 Task: Find accommodations in Kaka, Turkmenistan for 10 guests from 24 Aug to 10 Sep with a flexible budget.
Action: Mouse moved to (528, 117)
Screenshot: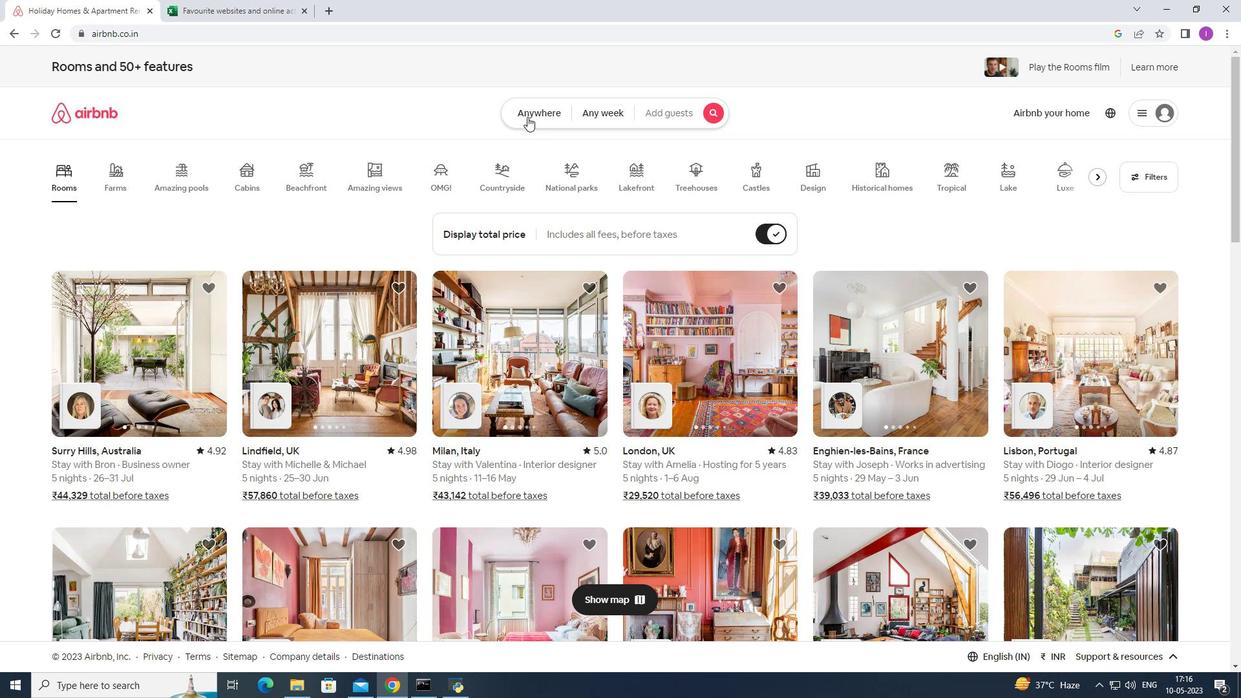 
Action: Mouse pressed left at (528, 117)
Screenshot: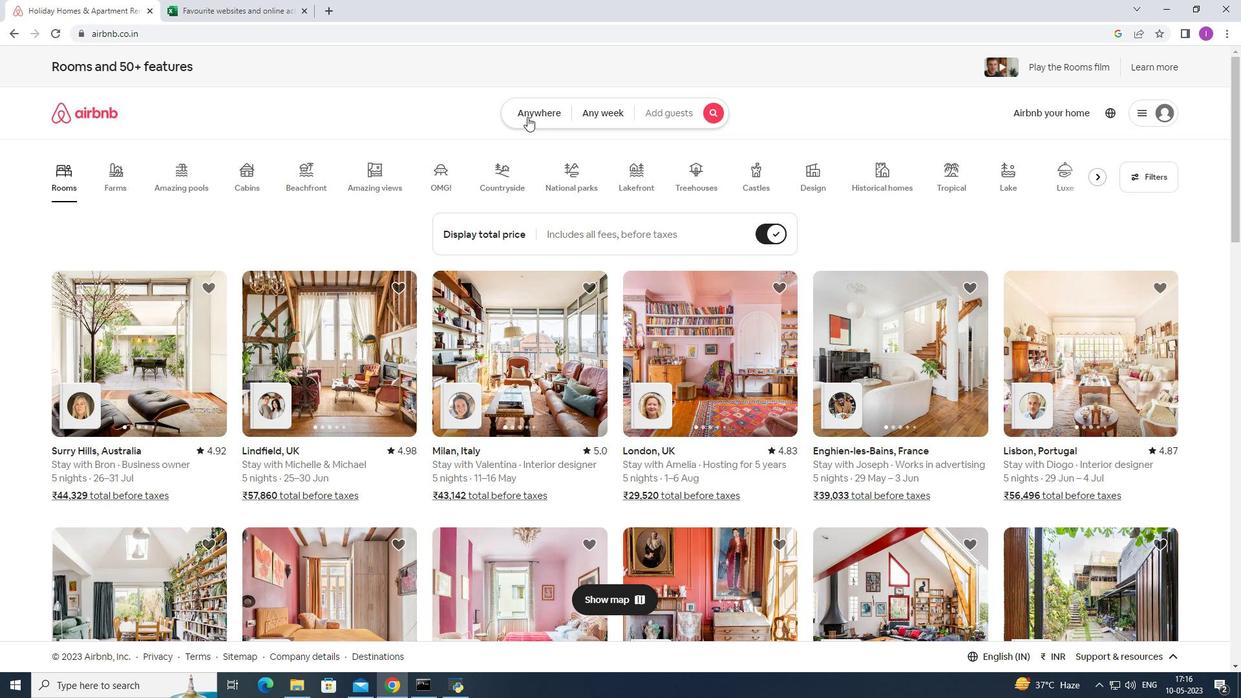 
Action: Mouse moved to (408, 171)
Screenshot: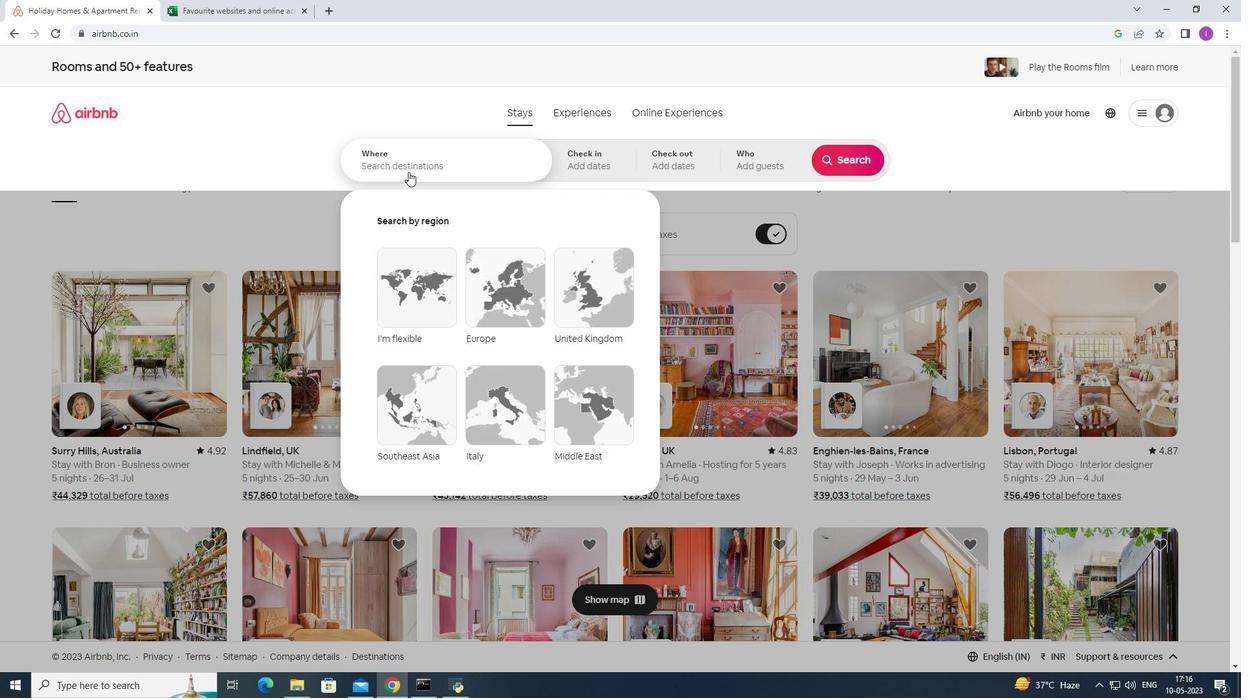 
Action: Mouse pressed left at (408, 171)
Screenshot: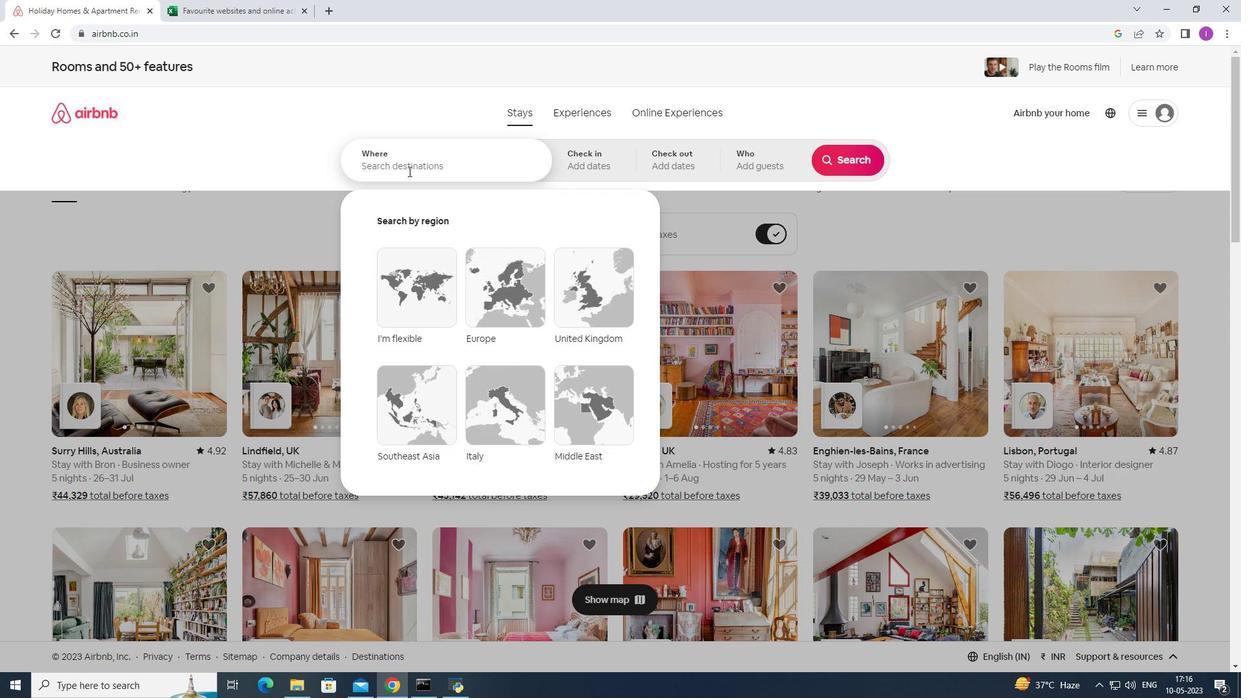 
Action: Mouse moved to (437, 170)
Screenshot: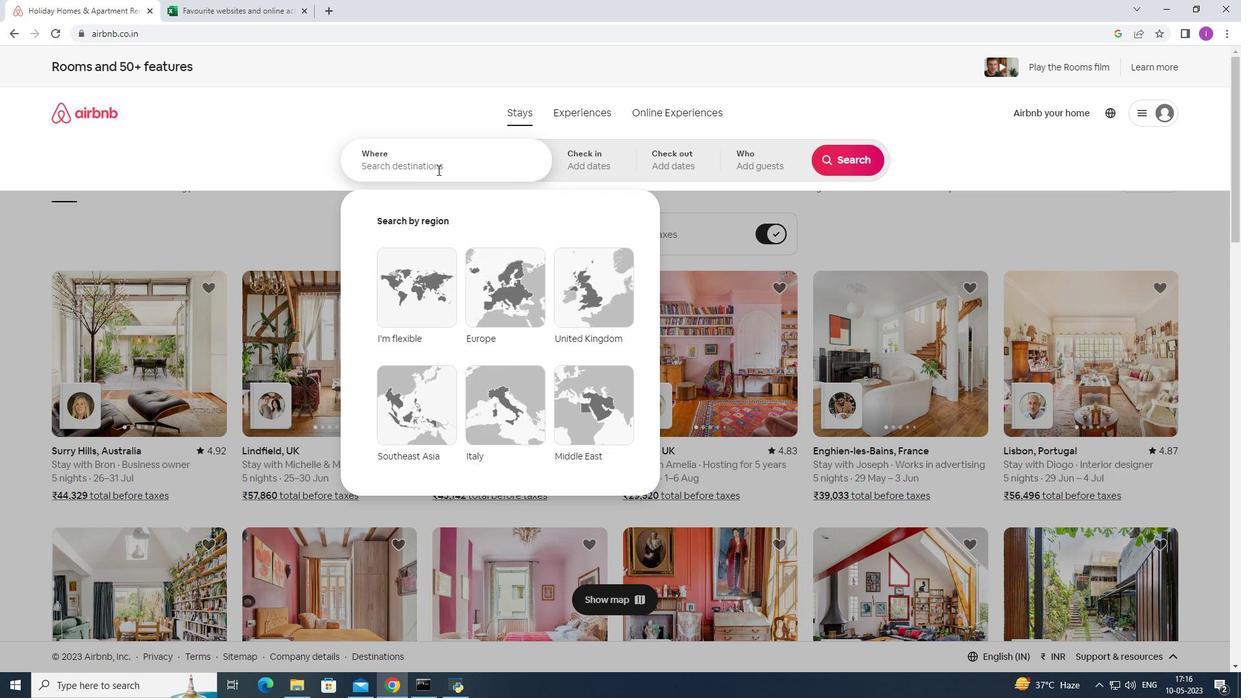 
Action: Key pressed <Key.shift><Key.shift><Key.shift><Key.shift><Key.shift><Key.shift><Key.shift>Kaka,<Key.shift>Turkmenistan
Screenshot: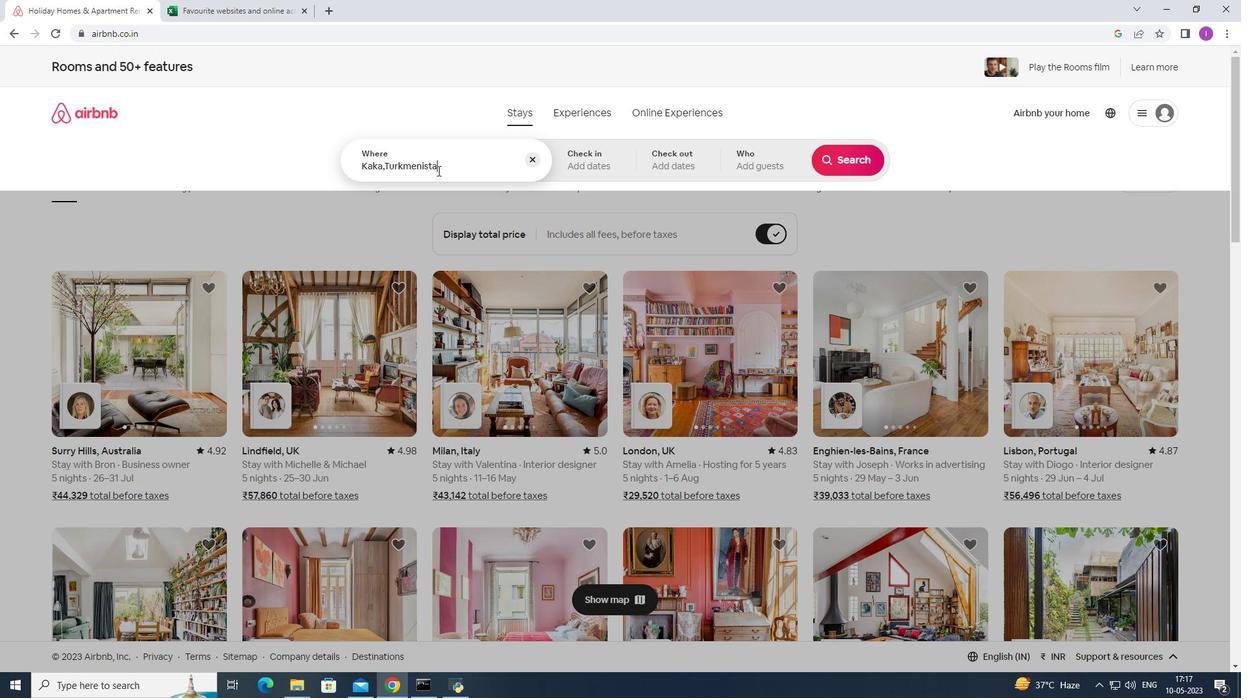 
Action: Mouse moved to (588, 171)
Screenshot: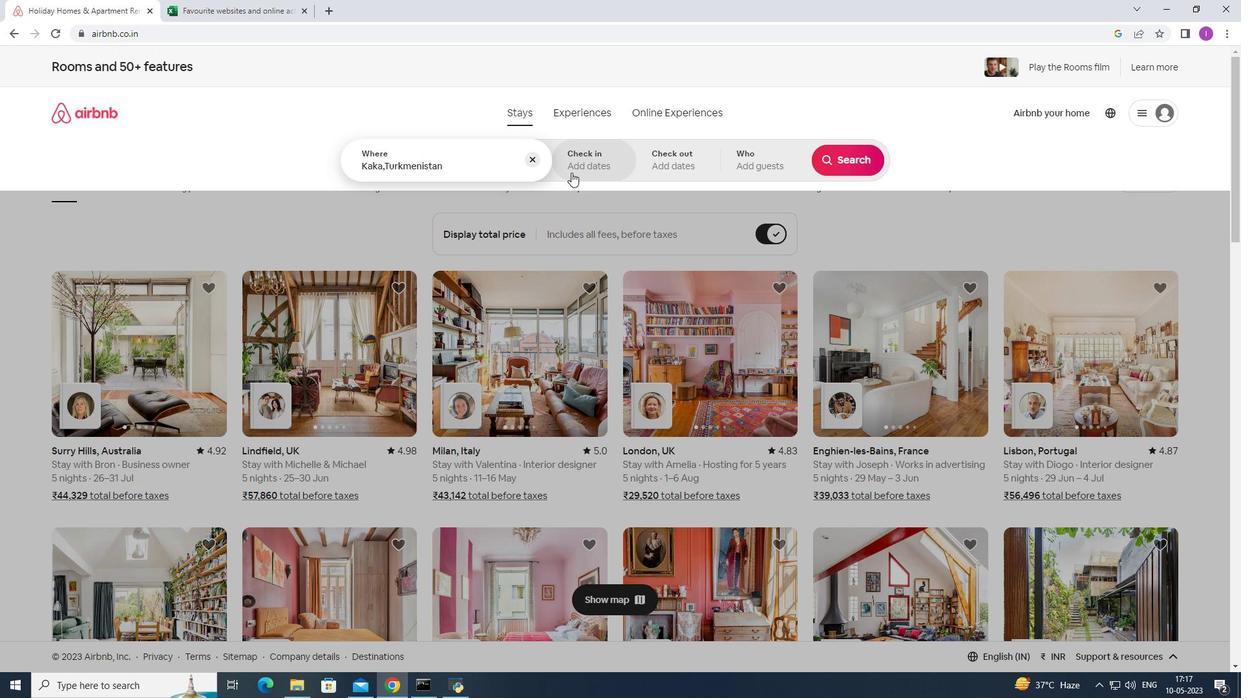 
Action: Mouse pressed left at (588, 171)
Screenshot: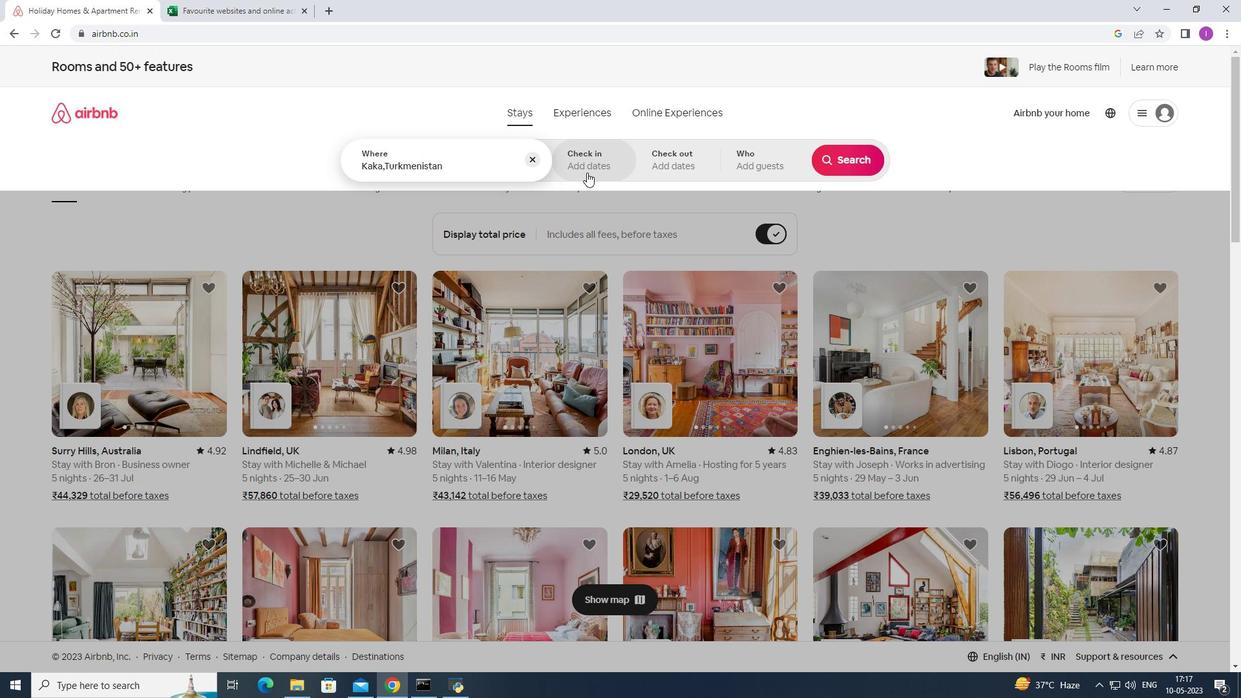 
Action: Mouse moved to (848, 263)
Screenshot: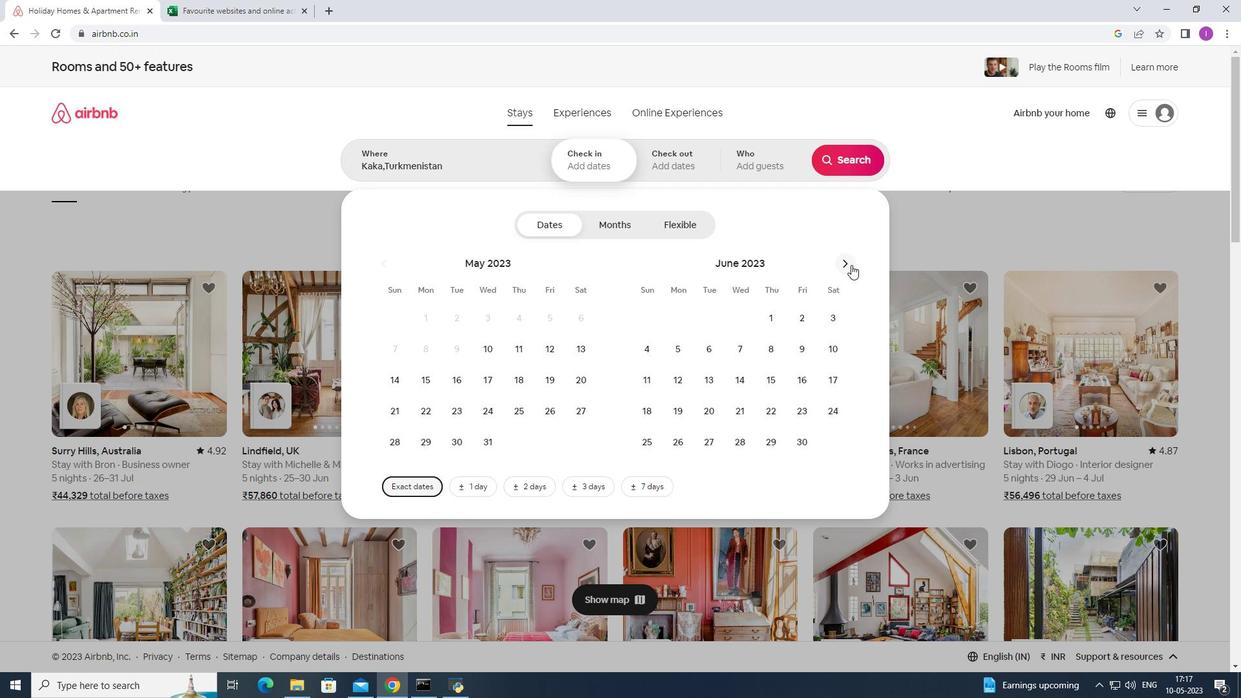 
Action: Mouse pressed left at (848, 263)
Screenshot: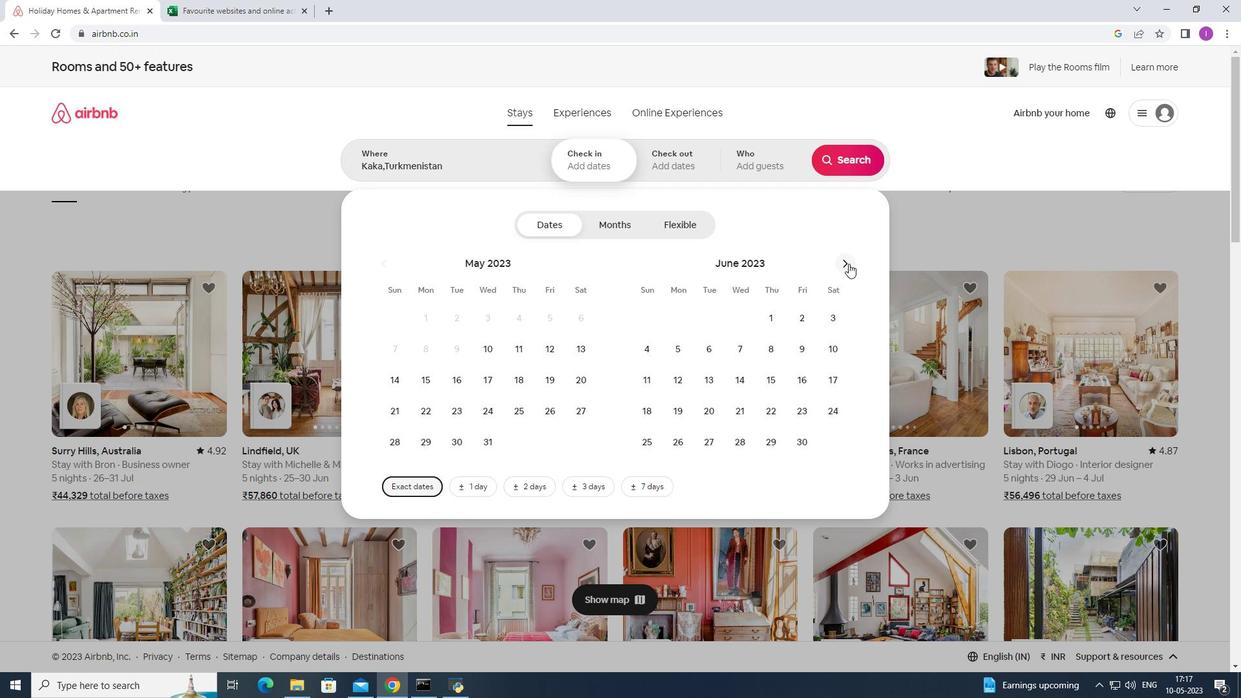 
Action: Mouse pressed left at (848, 263)
Screenshot: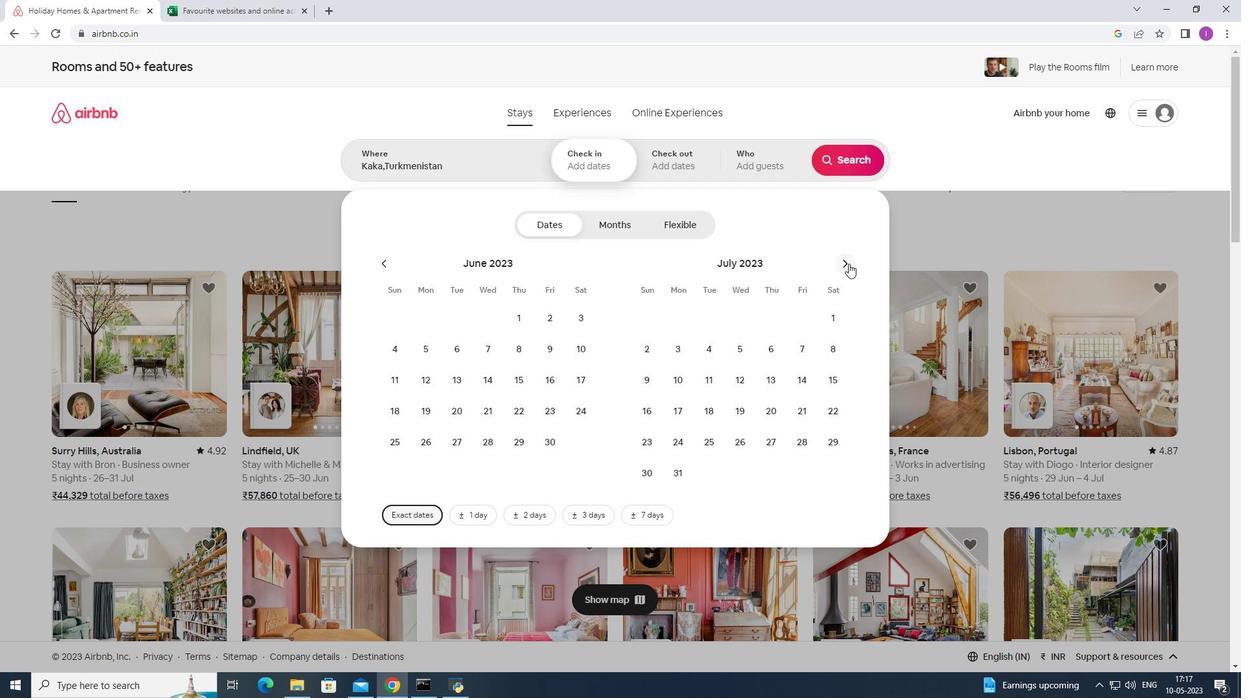 
Action: Mouse pressed left at (848, 263)
Screenshot: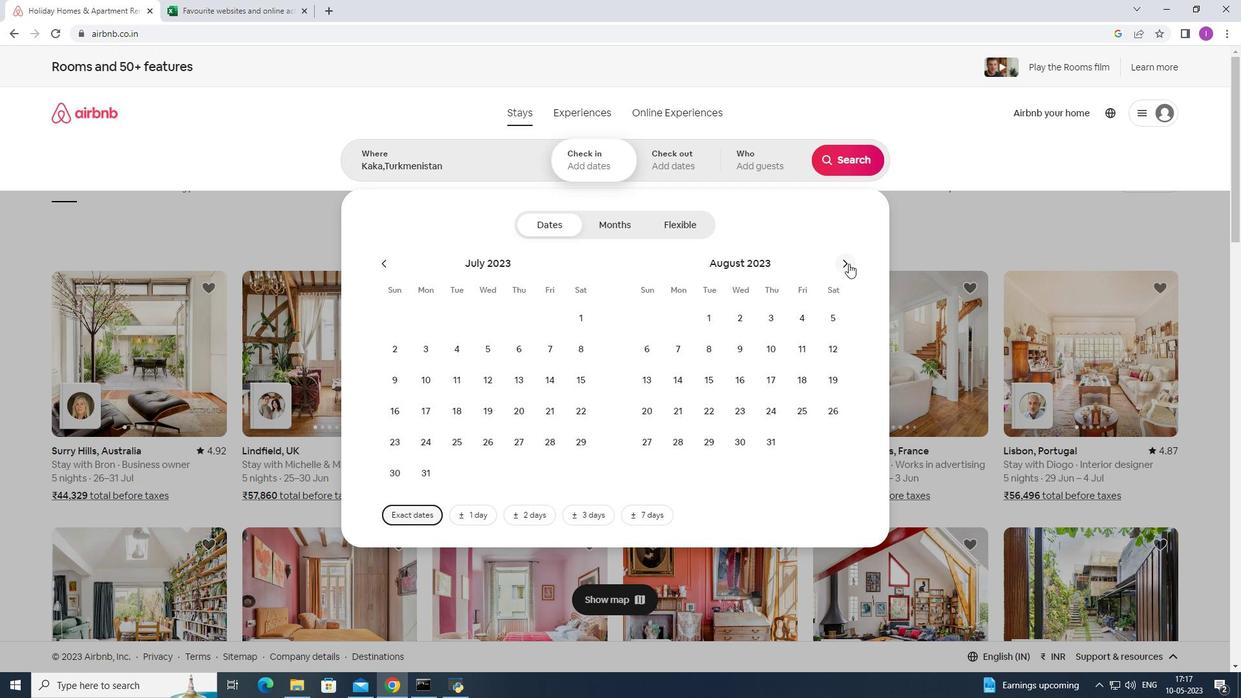 
Action: Mouse moved to (521, 405)
Screenshot: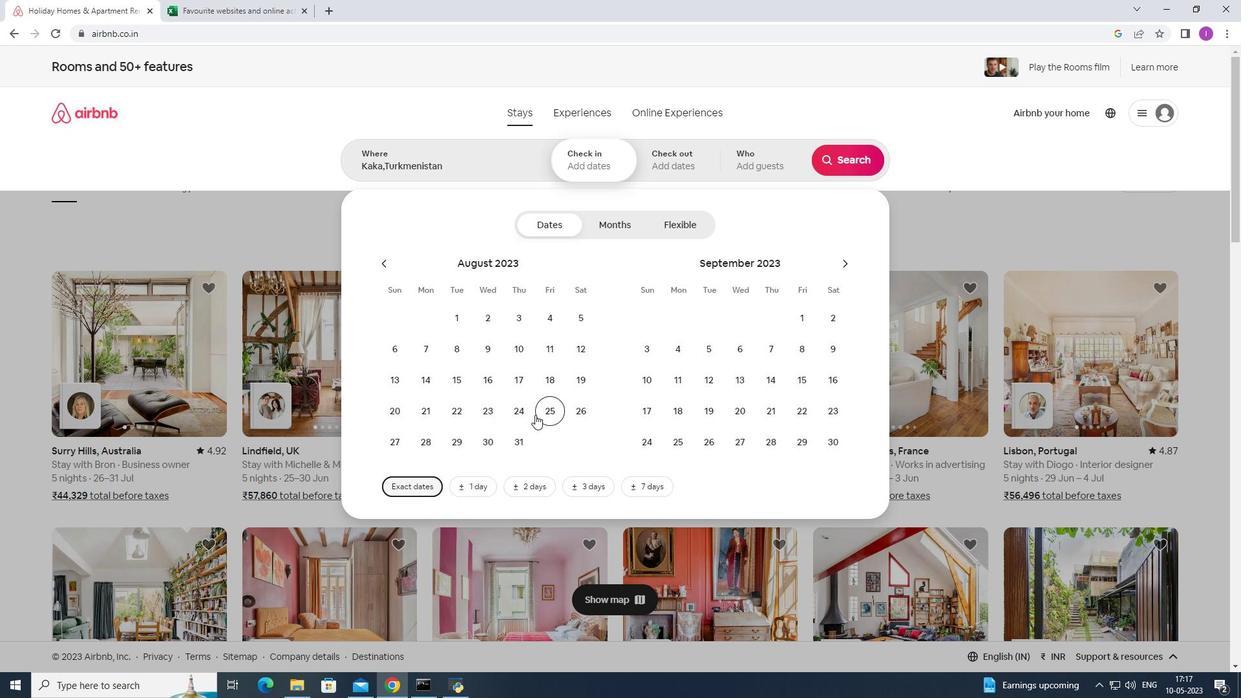 
Action: Mouse pressed left at (521, 405)
Screenshot: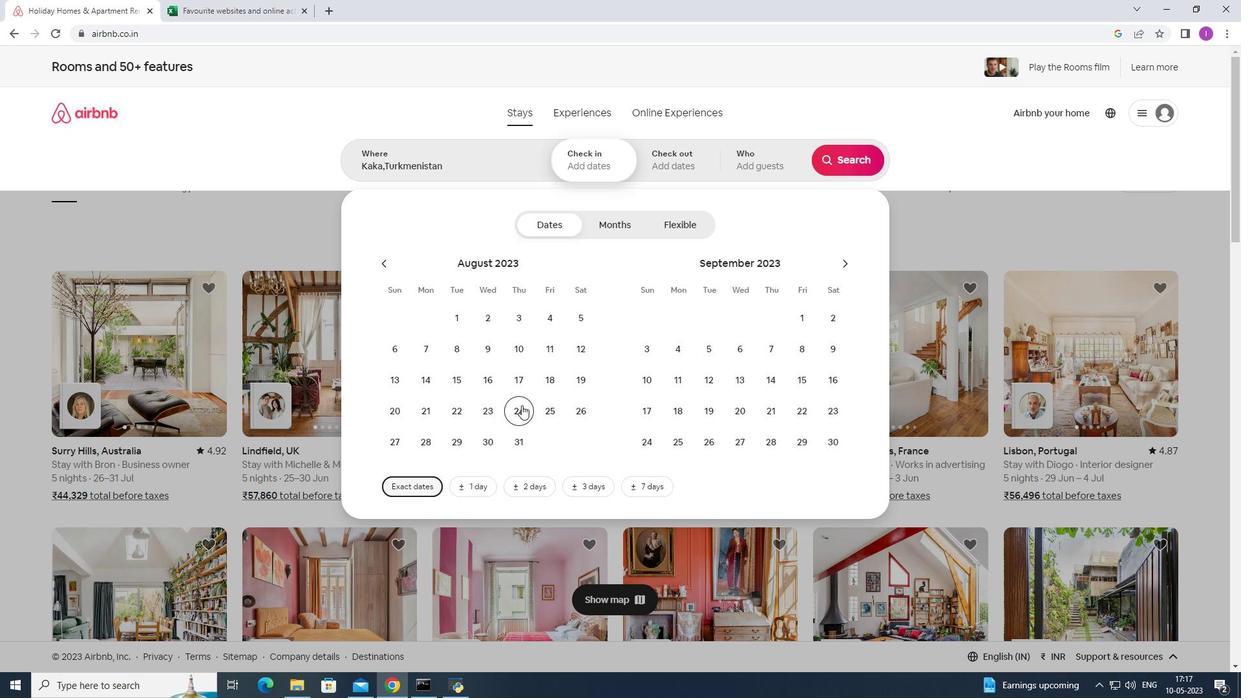 
Action: Mouse moved to (654, 373)
Screenshot: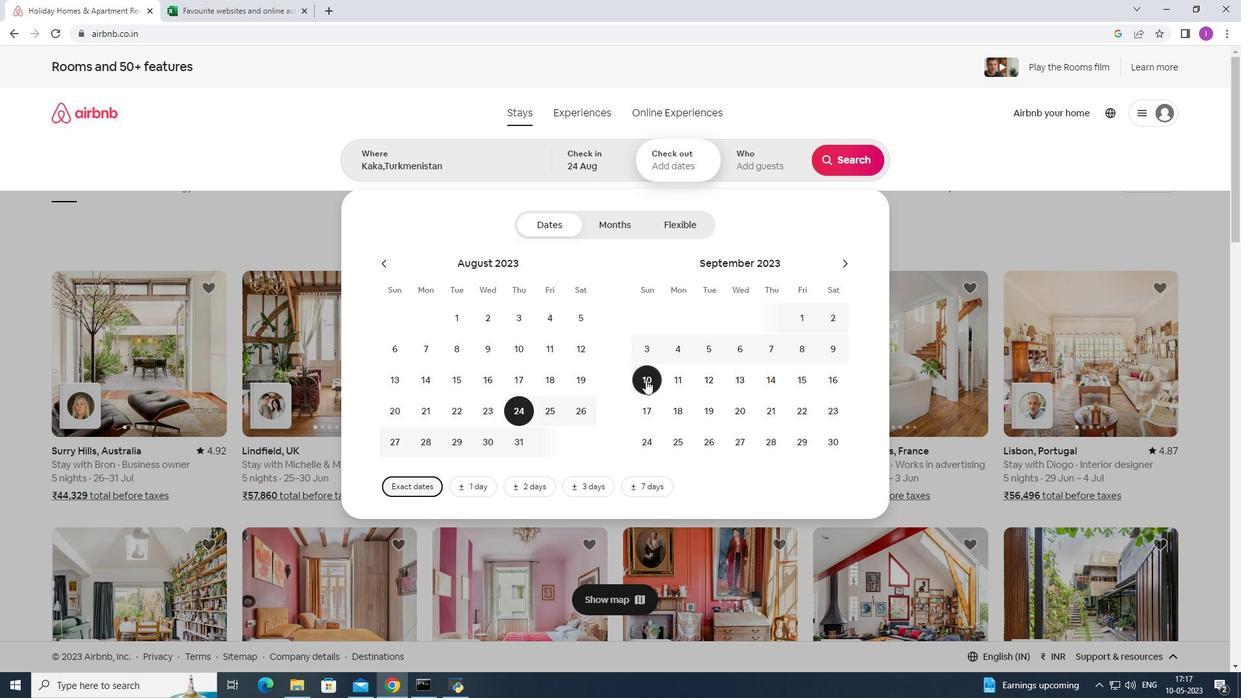
Action: Mouse pressed left at (654, 373)
Screenshot: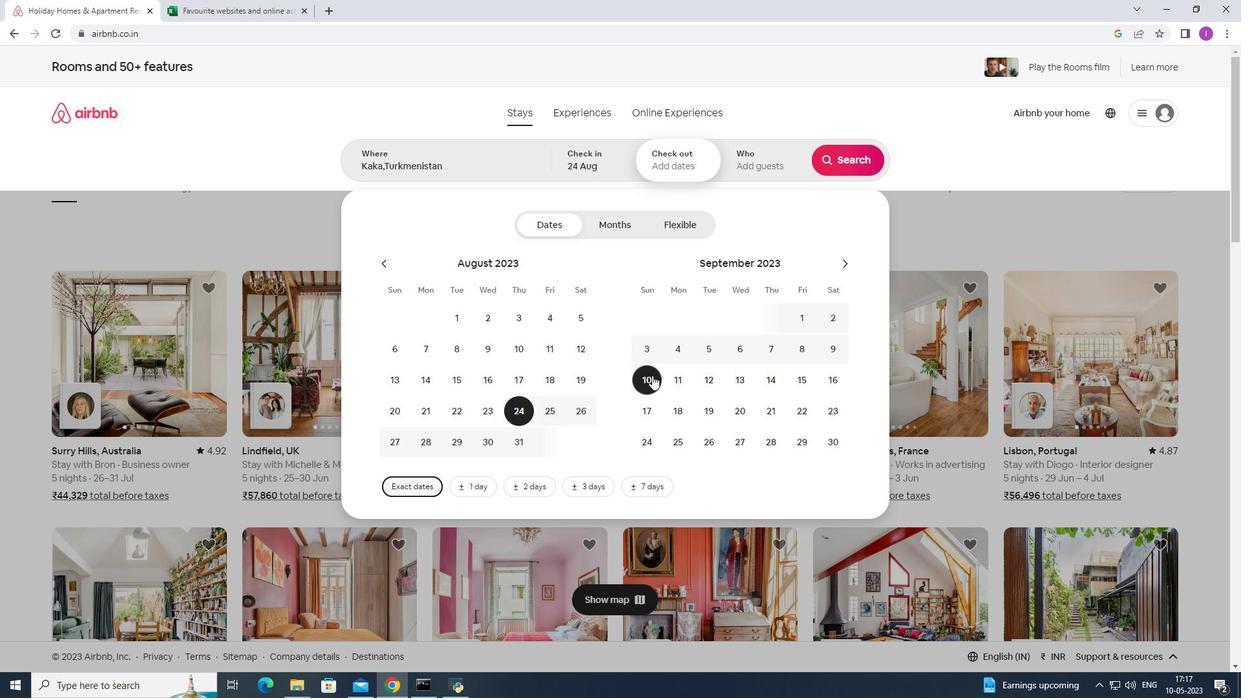 
Action: Mouse moved to (777, 160)
Screenshot: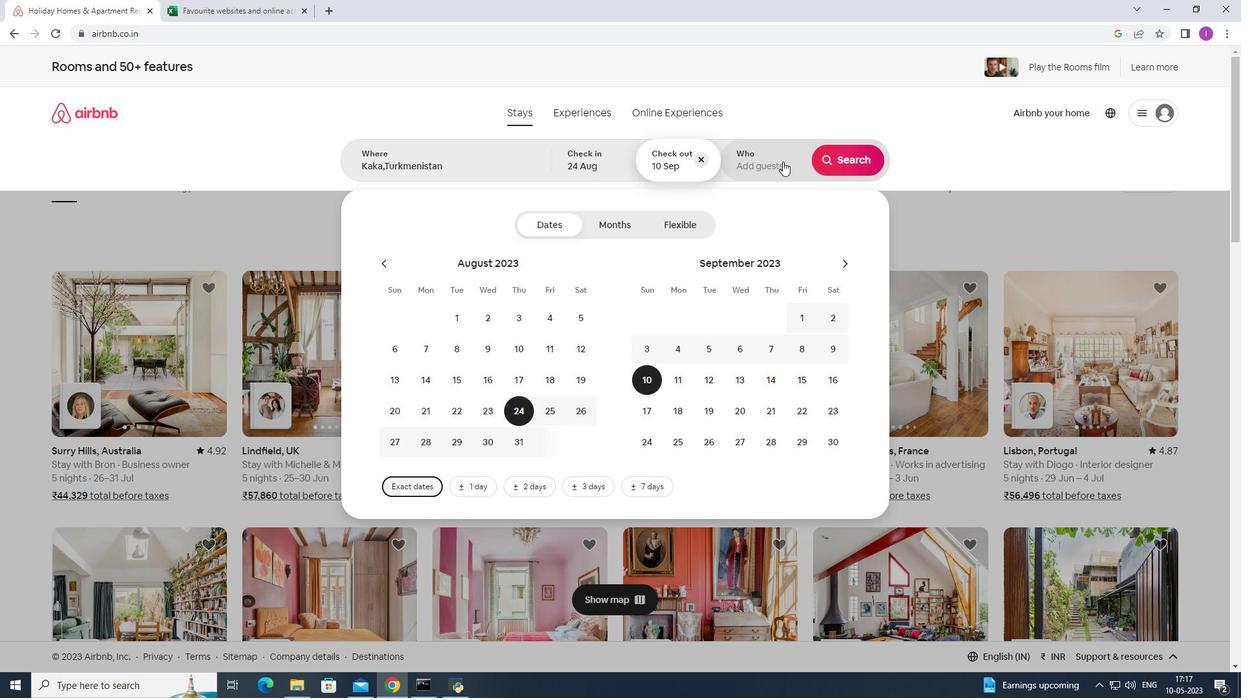 
Action: Mouse pressed left at (777, 160)
Screenshot: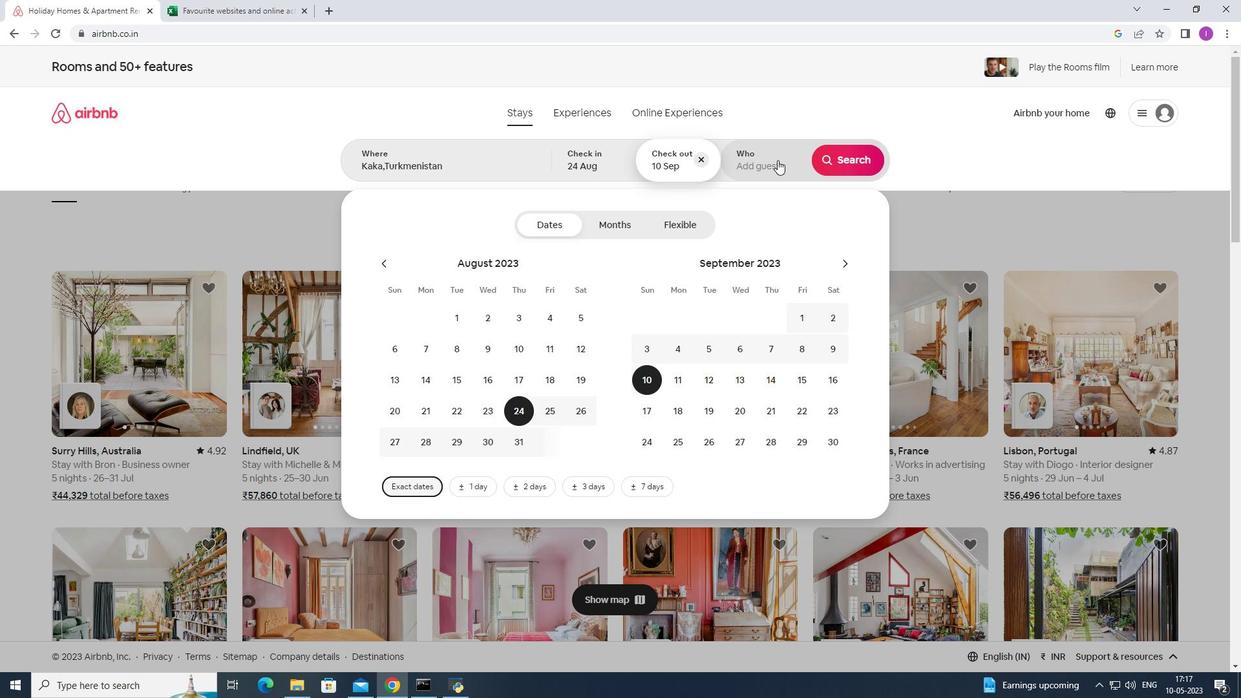 
Action: Mouse moved to (849, 236)
Screenshot: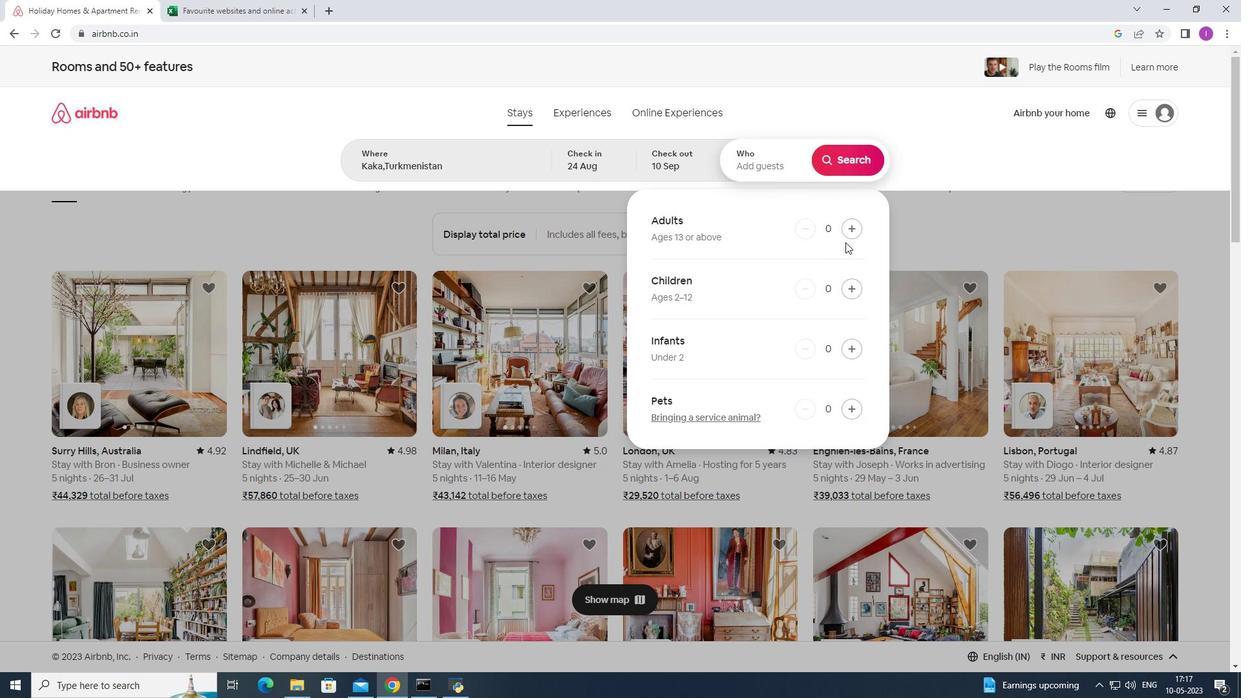 
Action: Mouse pressed left at (849, 236)
Screenshot: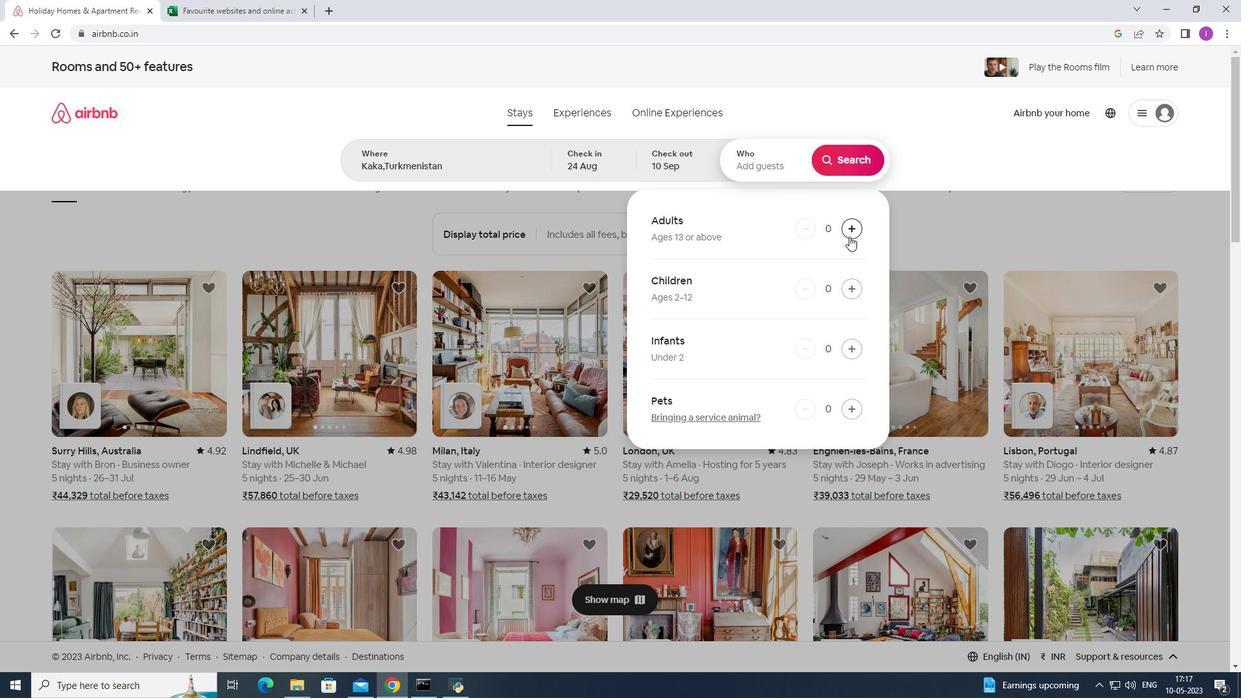 
Action: Mouse pressed left at (849, 236)
Screenshot: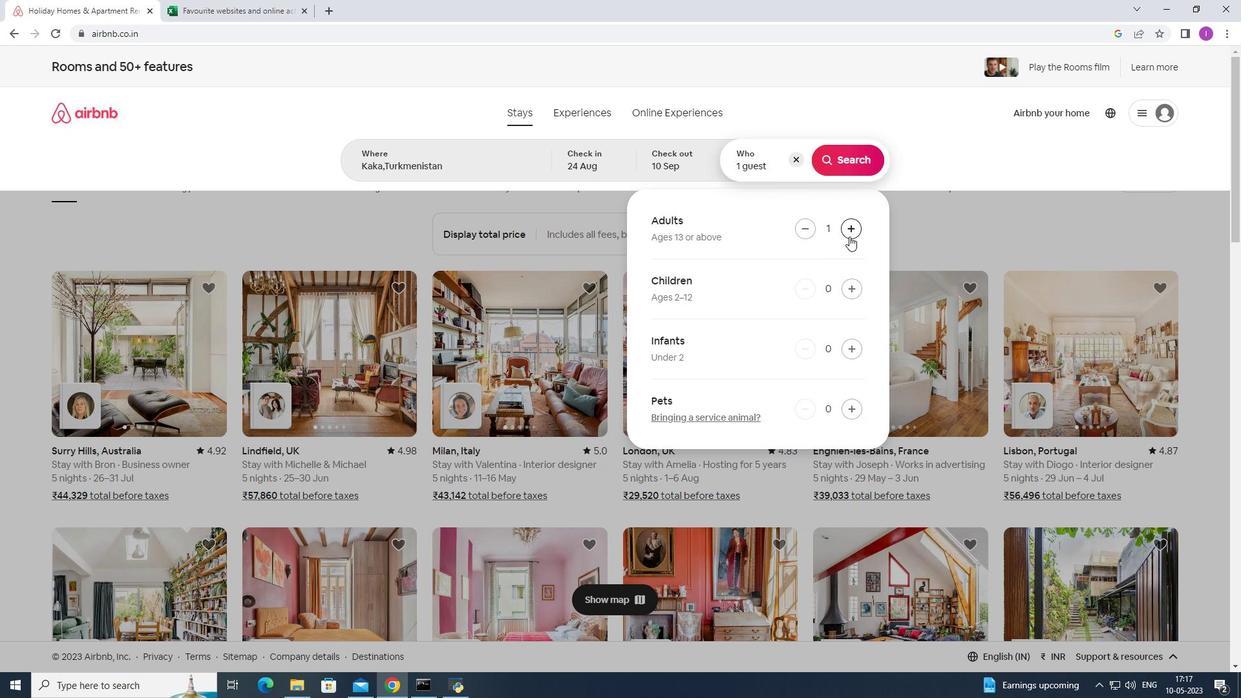 
Action: Mouse pressed left at (849, 236)
Screenshot: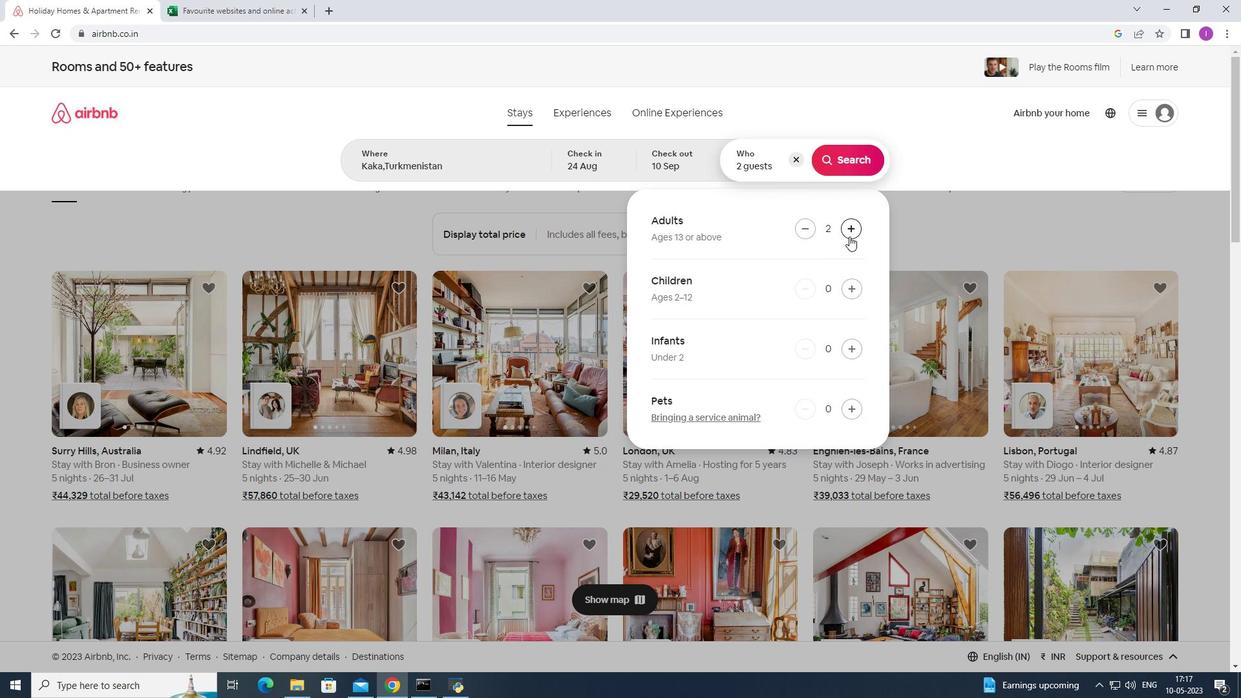 
Action: Mouse pressed left at (849, 236)
Screenshot: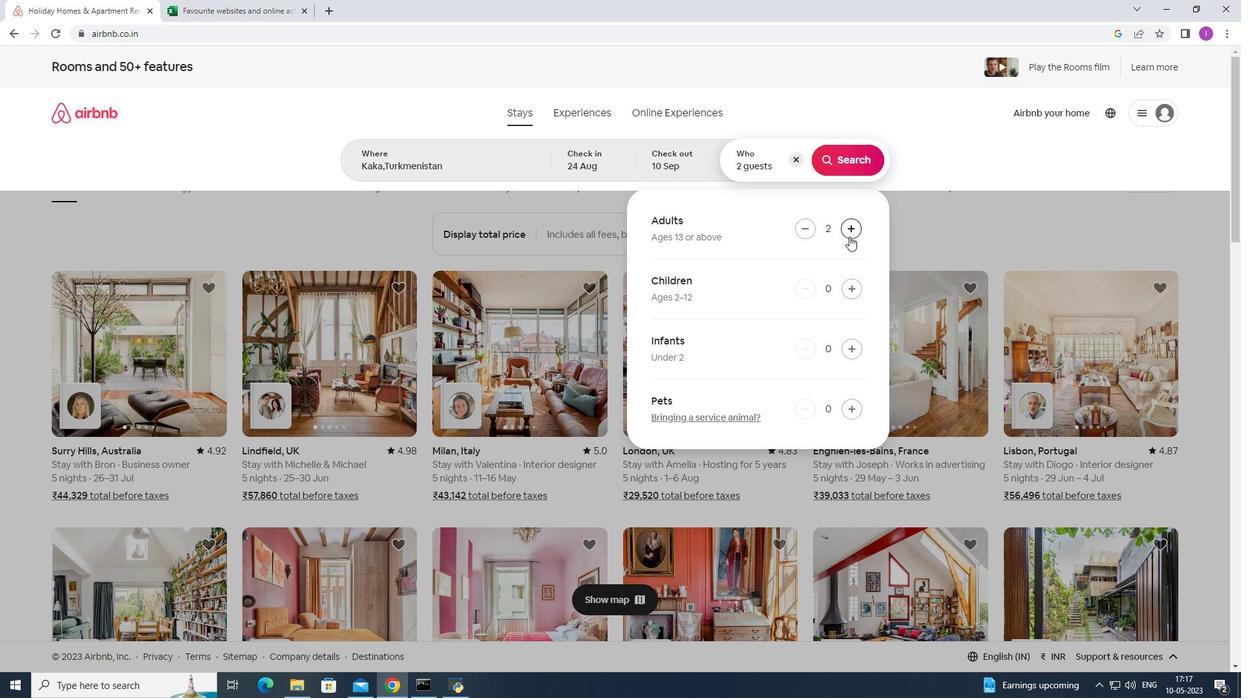 
Action: Mouse pressed left at (849, 236)
Screenshot: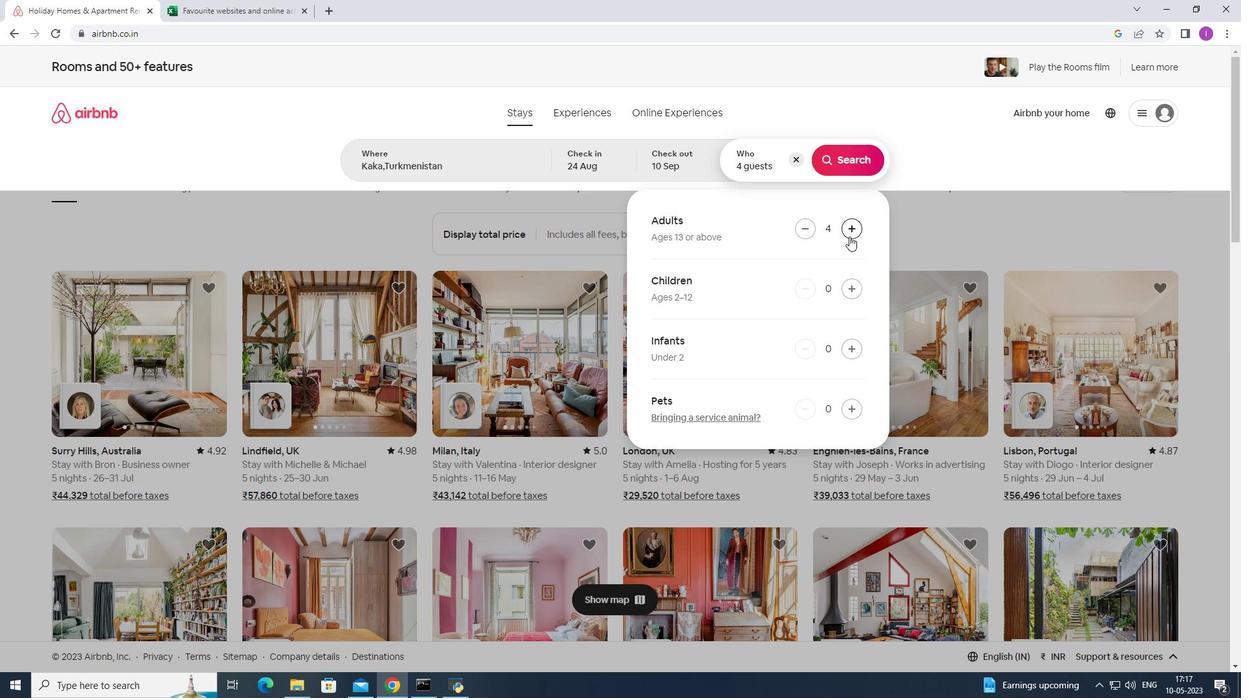 
Action: Mouse pressed left at (849, 236)
Screenshot: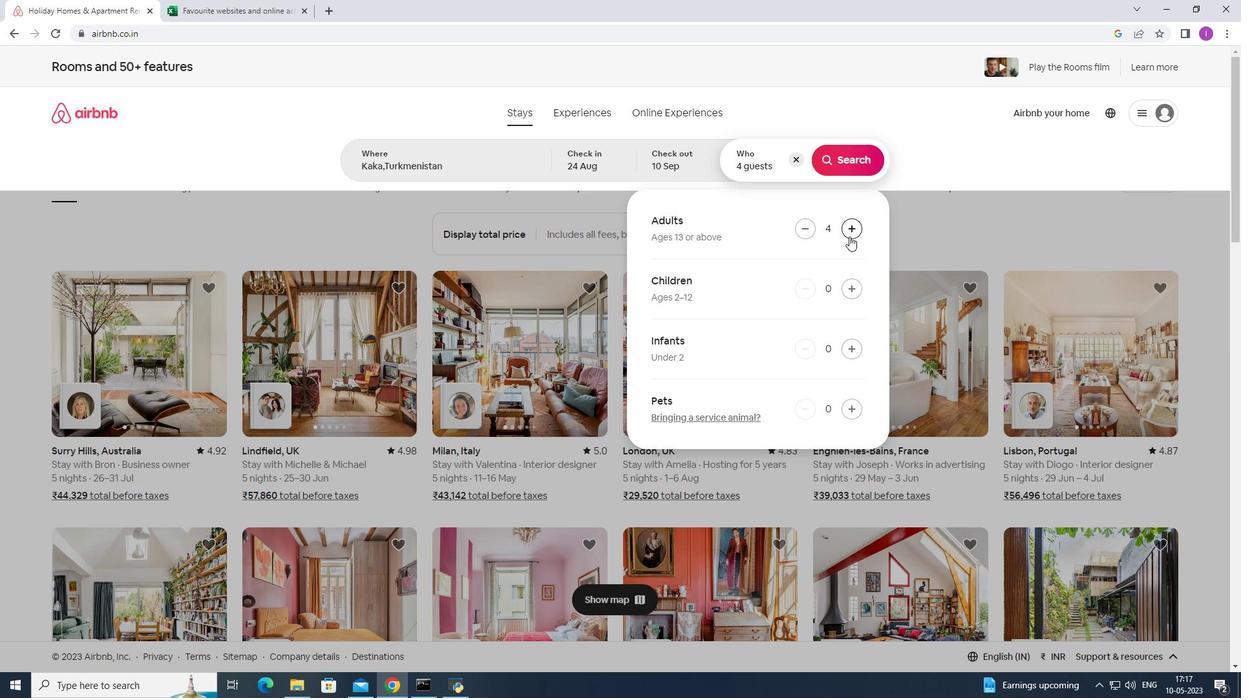 
Action: Mouse moved to (849, 236)
Screenshot: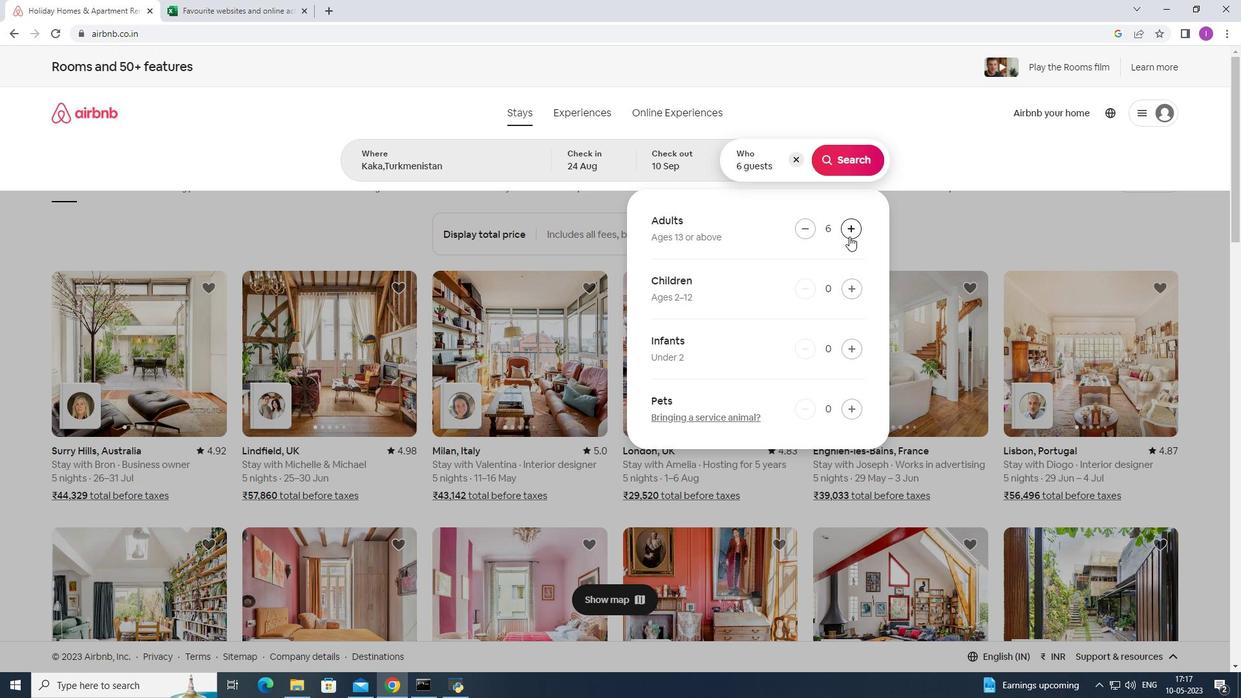 
Action: Mouse pressed left at (849, 236)
Screenshot: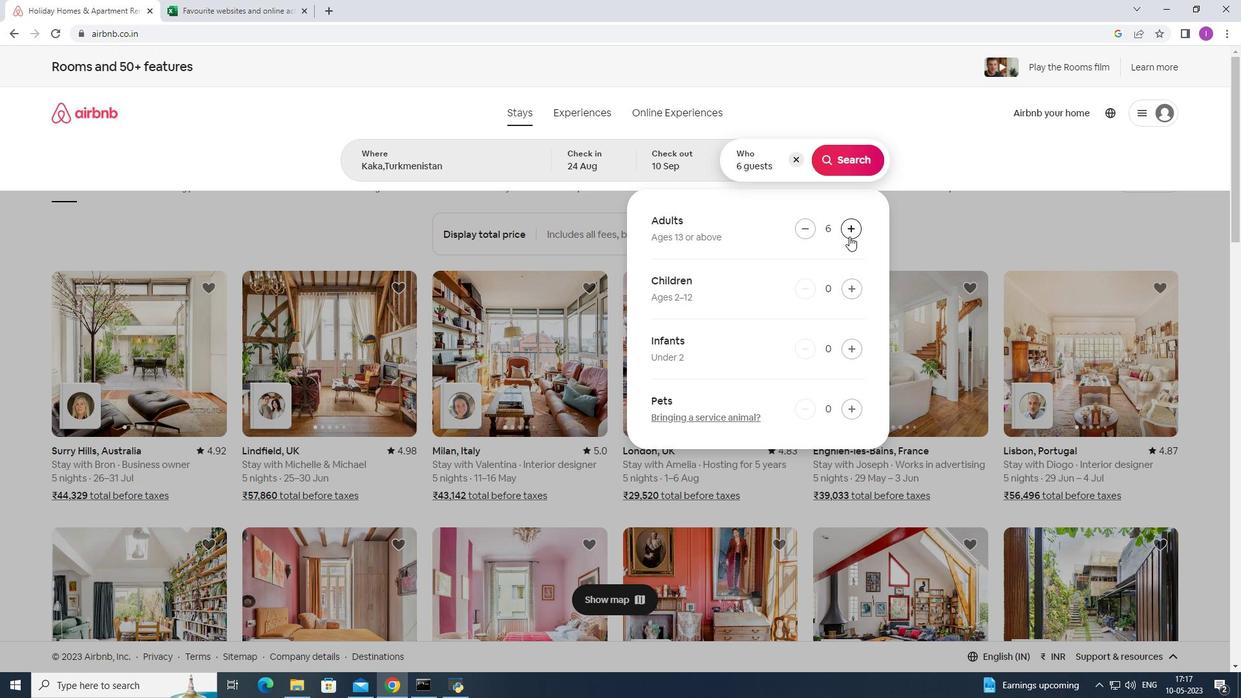 
Action: Mouse moved to (842, 226)
Screenshot: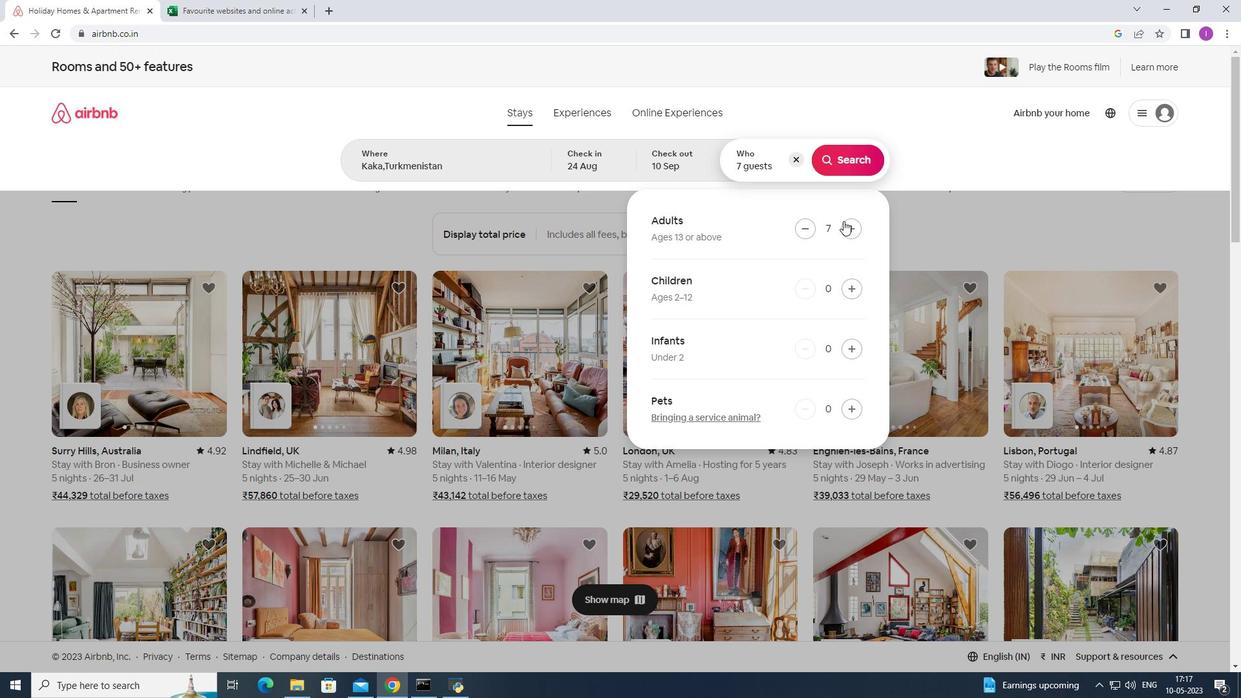 
Action: Mouse pressed left at (842, 226)
Screenshot: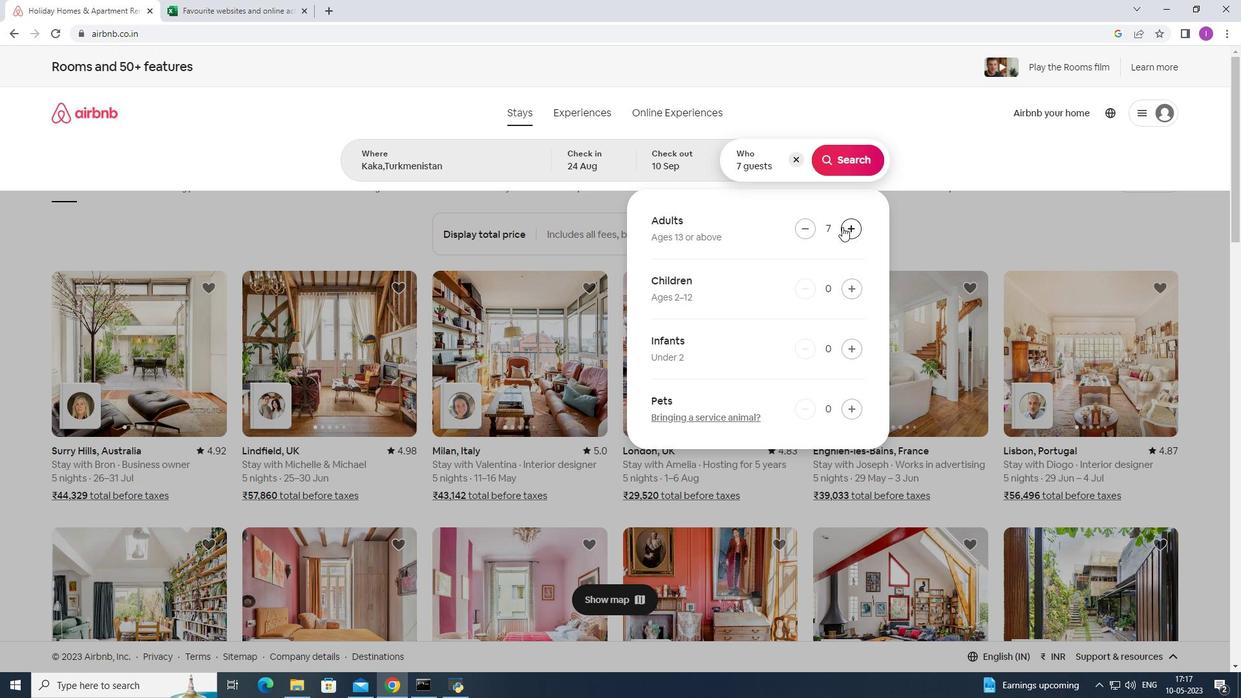 
Action: Mouse moved to (862, 159)
Screenshot: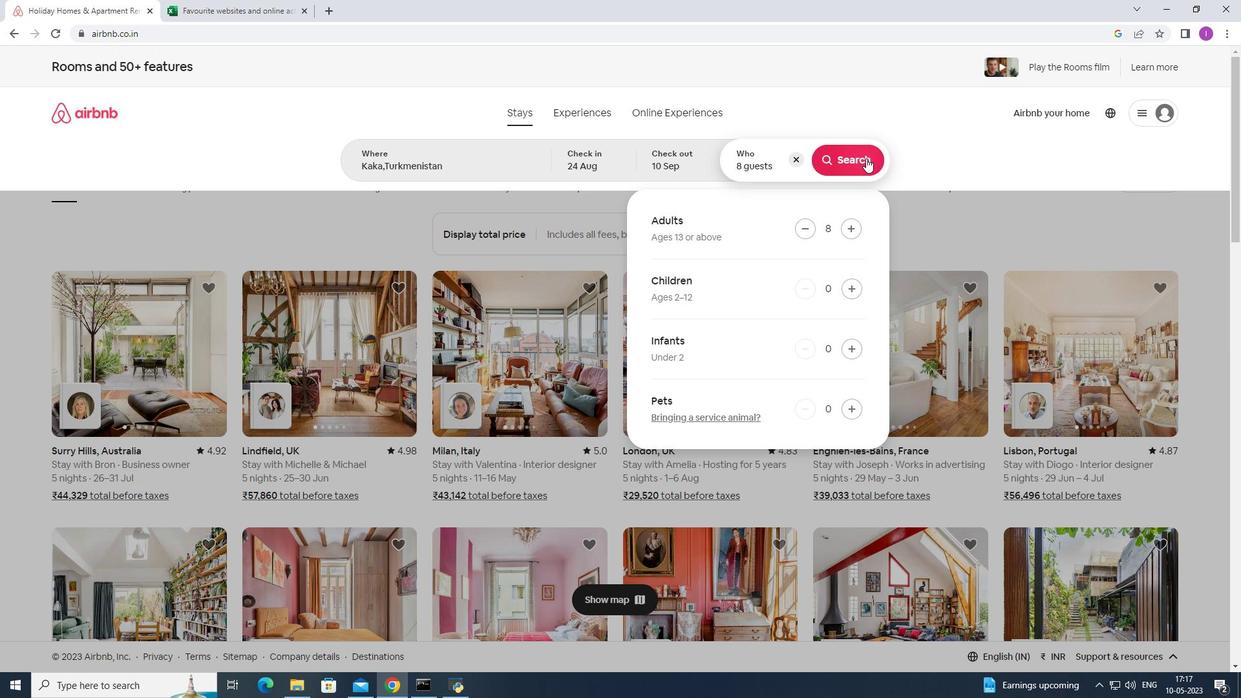 
Action: Mouse pressed left at (862, 159)
Screenshot: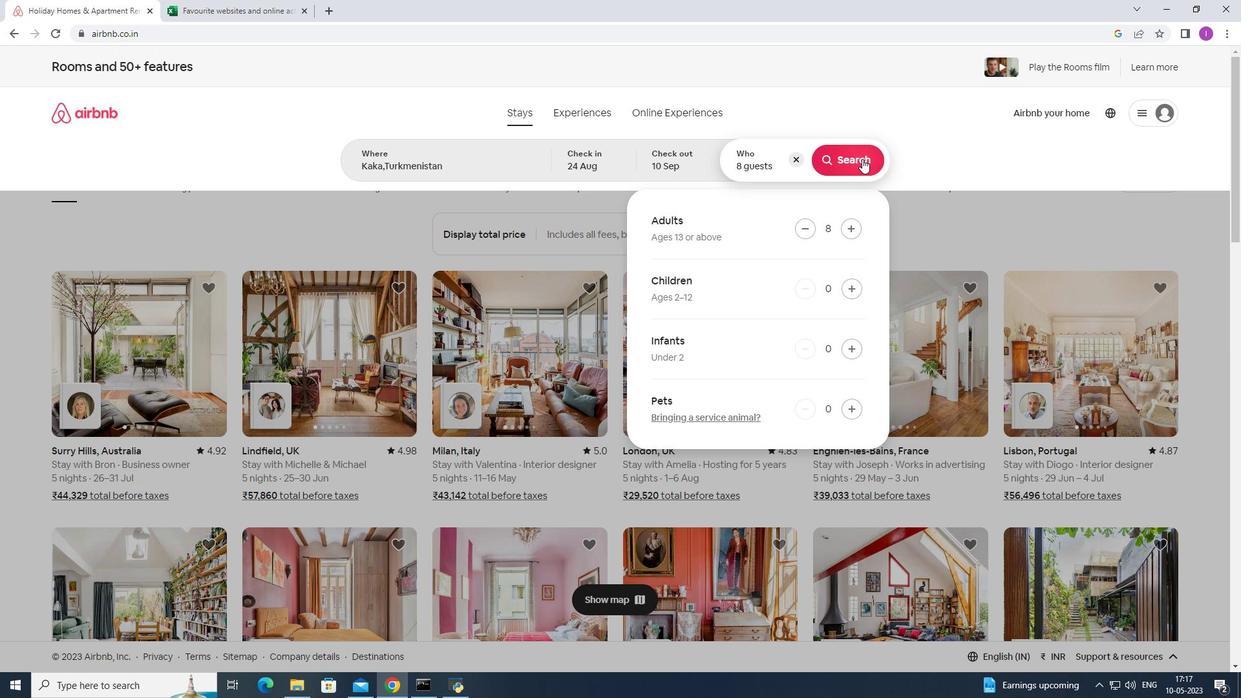 
Action: Mouse moved to (1190, 122)
Screenshot: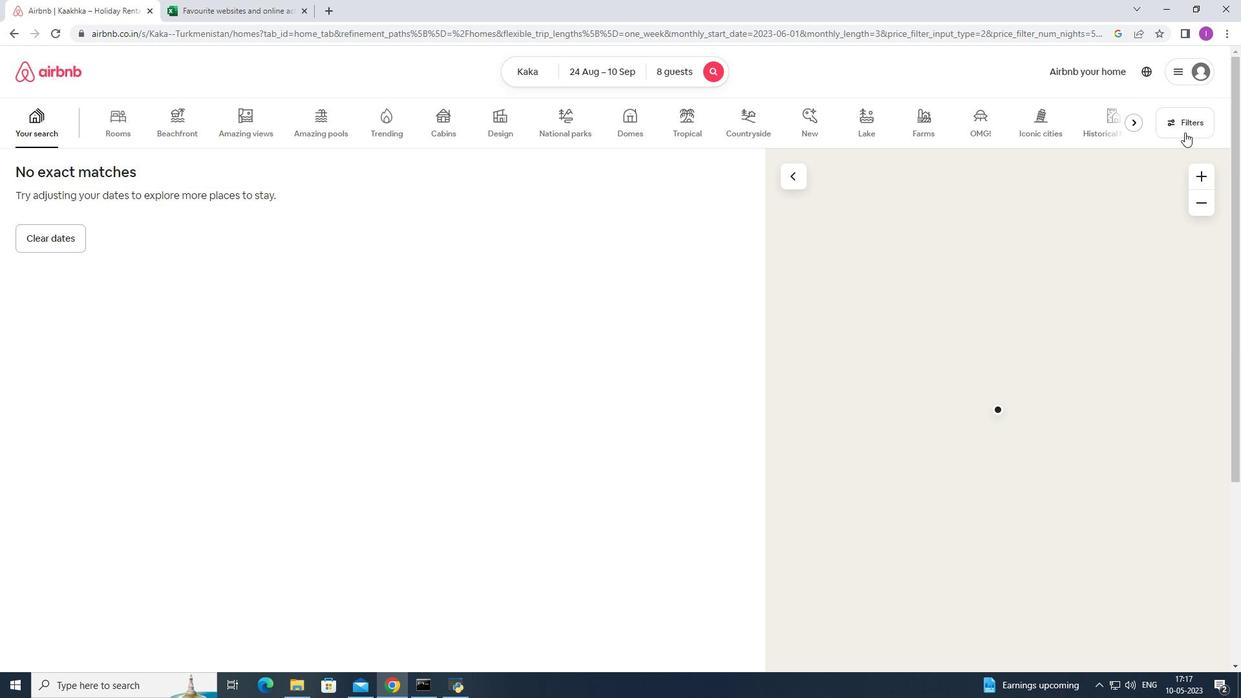 
Action: Mouse pressed left at (1190, 122)
Screenshot: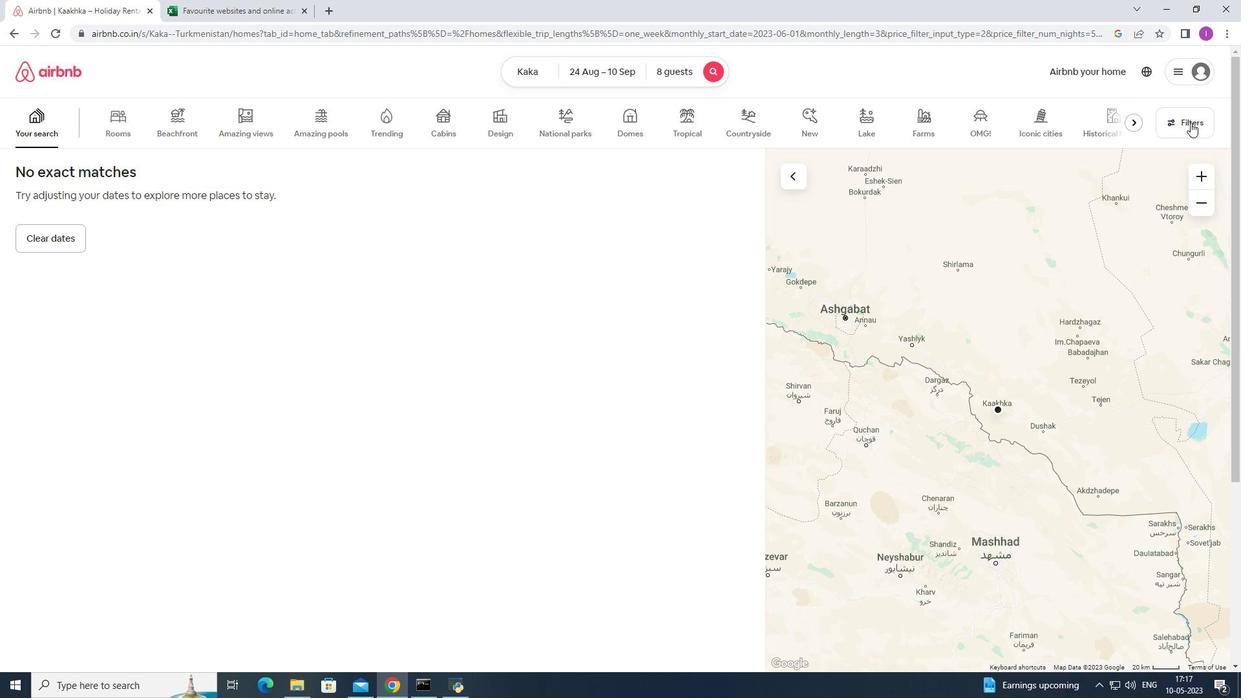 
Action: Mouse moved to (698, 441)
Screenshot: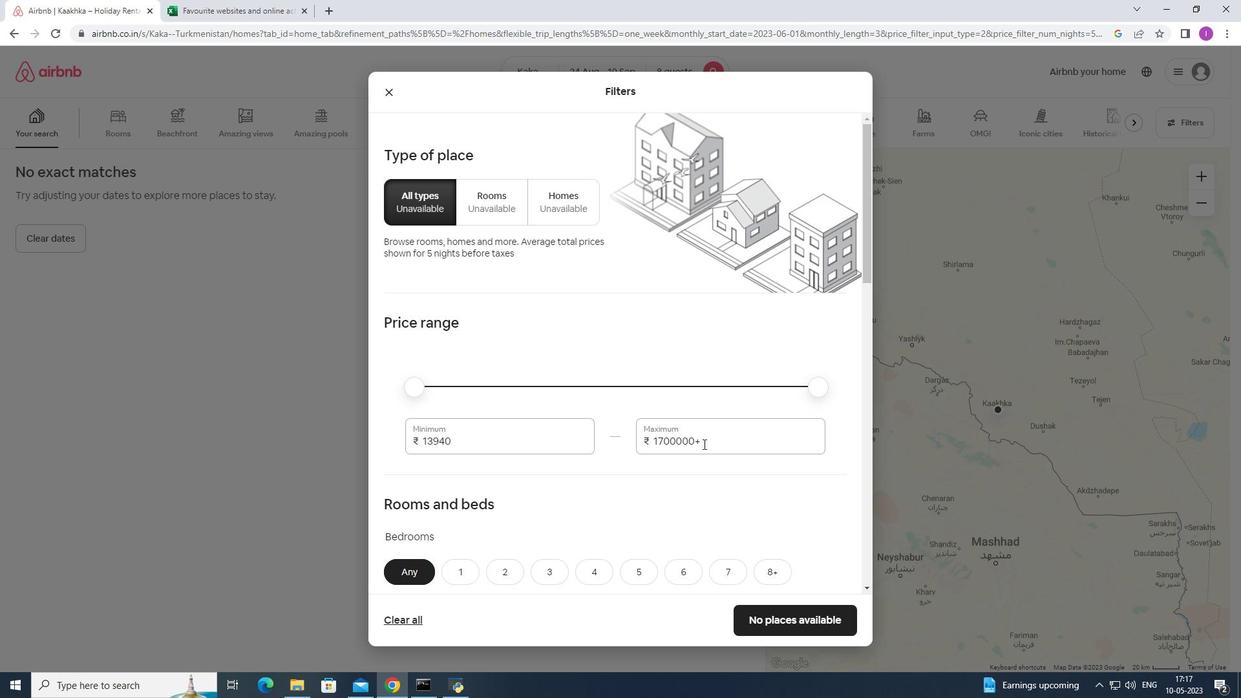 
Action: Mouse pressed left at (698, 441)
Screenshot: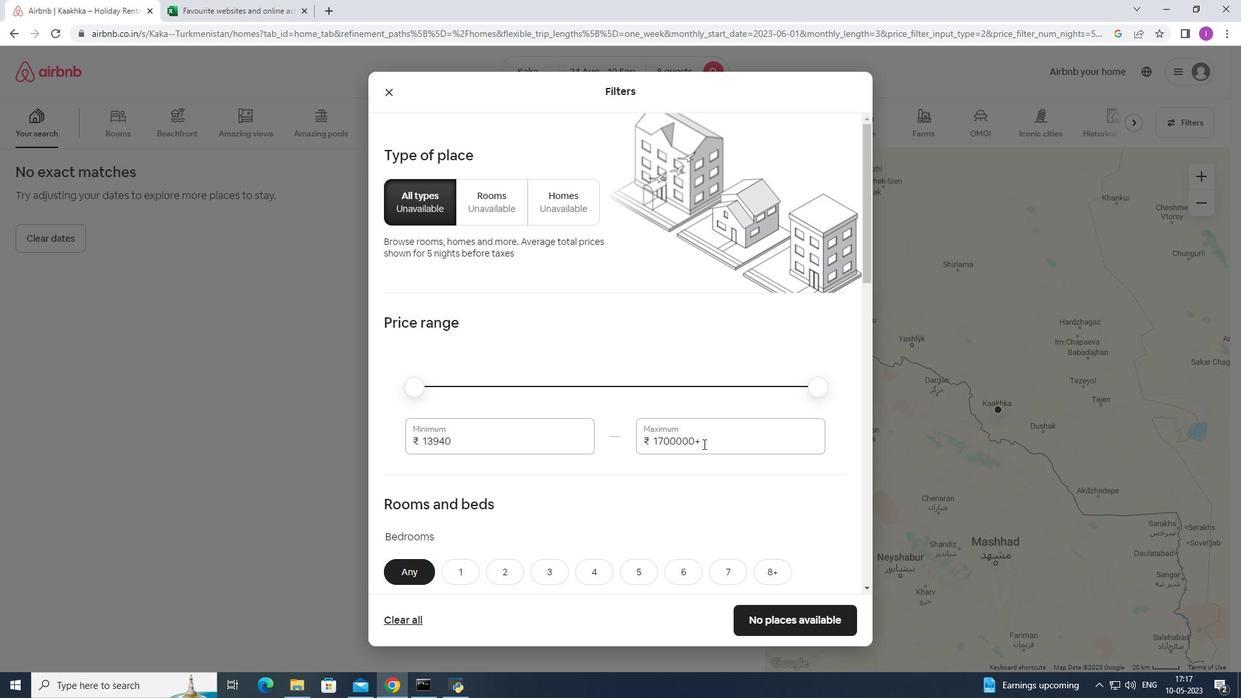 
Action: Mouse moved to (395, 95)
Screenshot: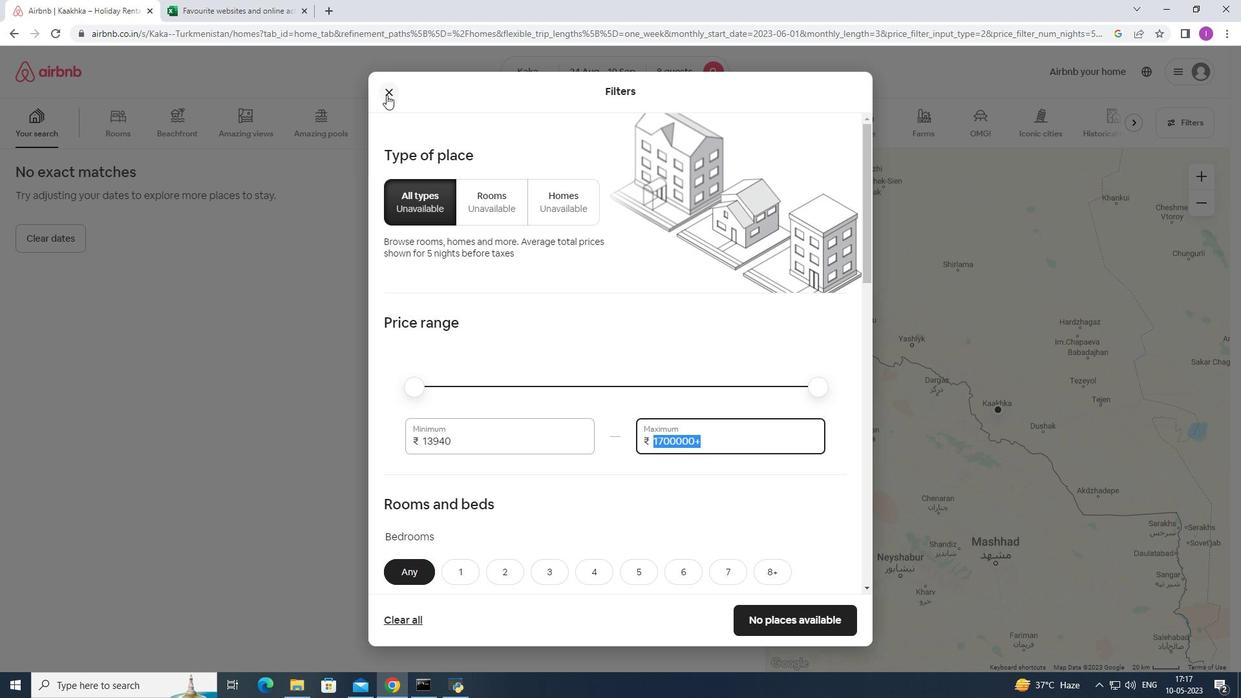 
Action: Mouse pressed left at (395, 95)
Screenshot: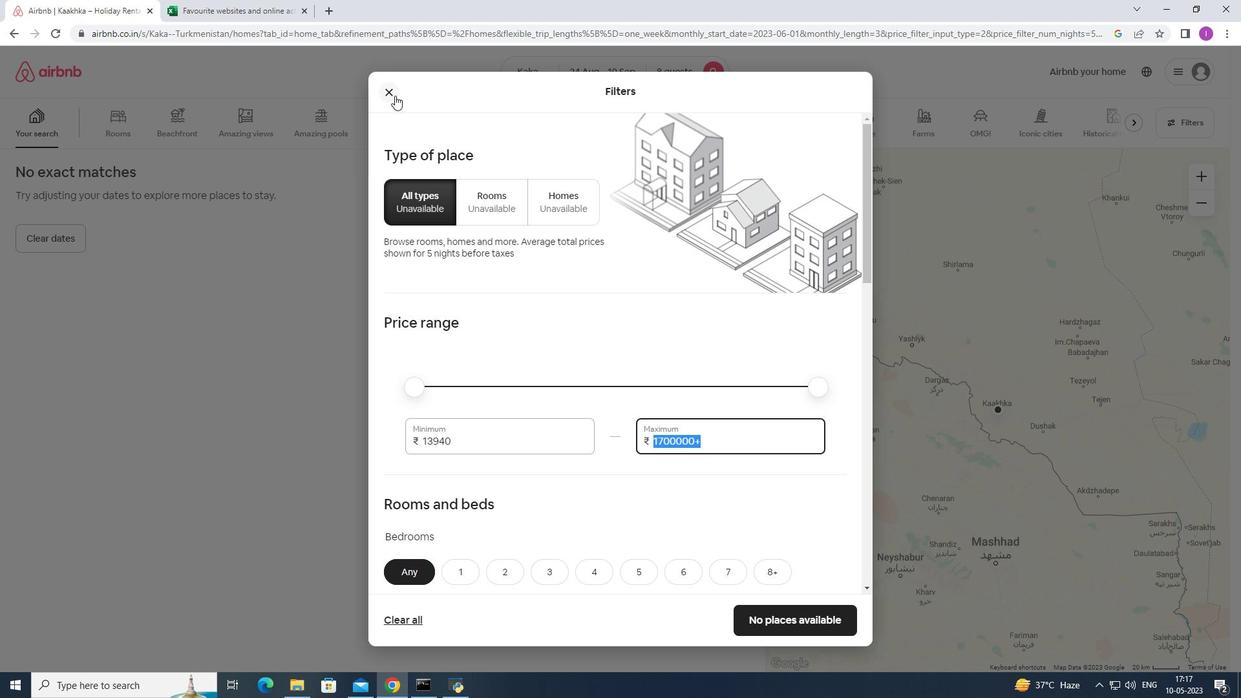 
Action: Mouse moved to (685, 73)
Screenshot: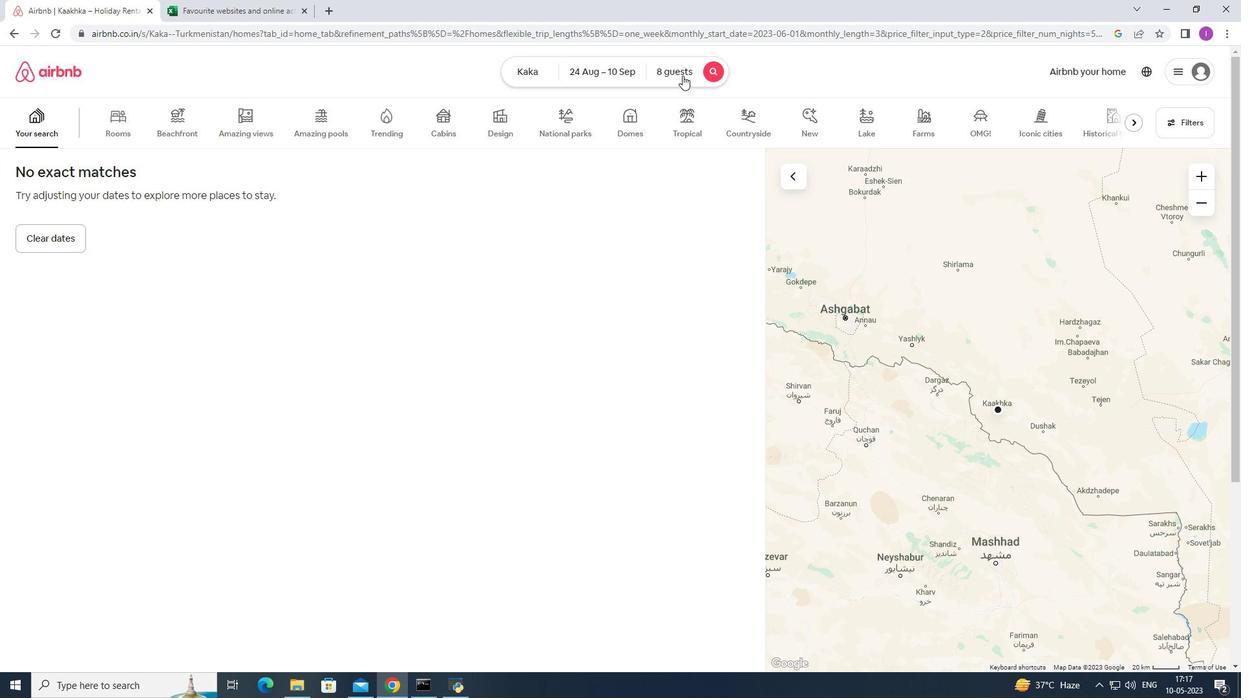 
Action: Mouse pressed left at (685, 73)
Screenshot: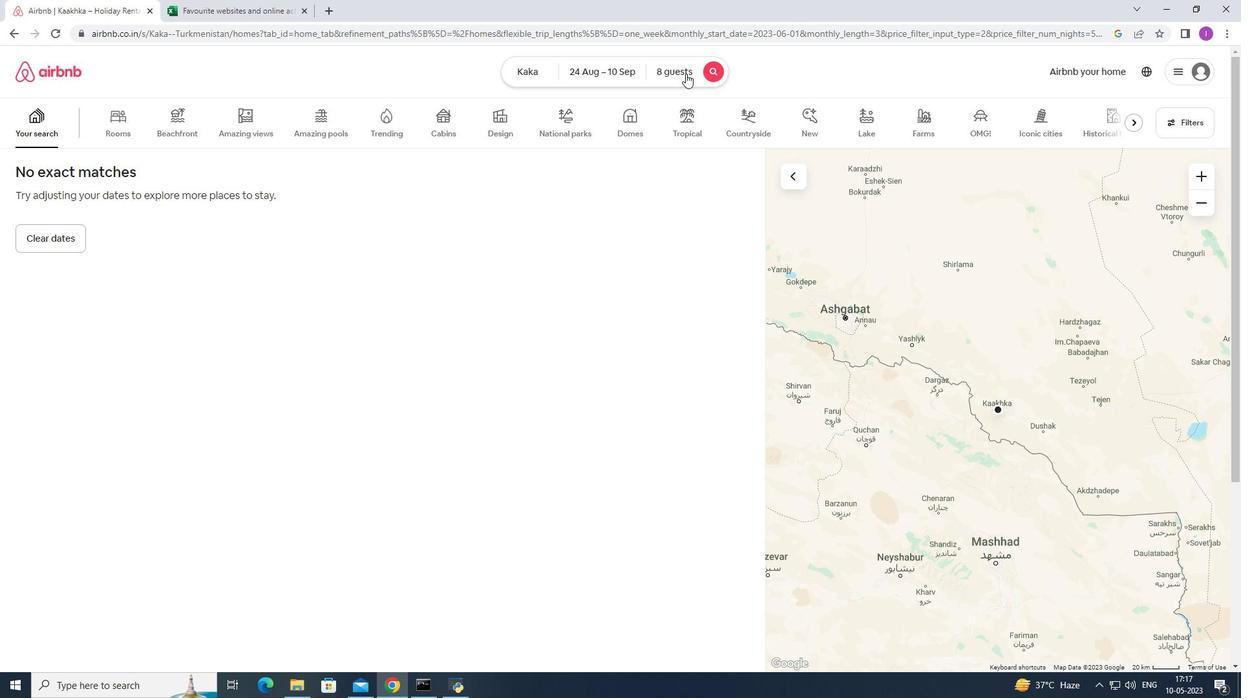 
Action: Mouse moved to (846, 307)
Screenshot: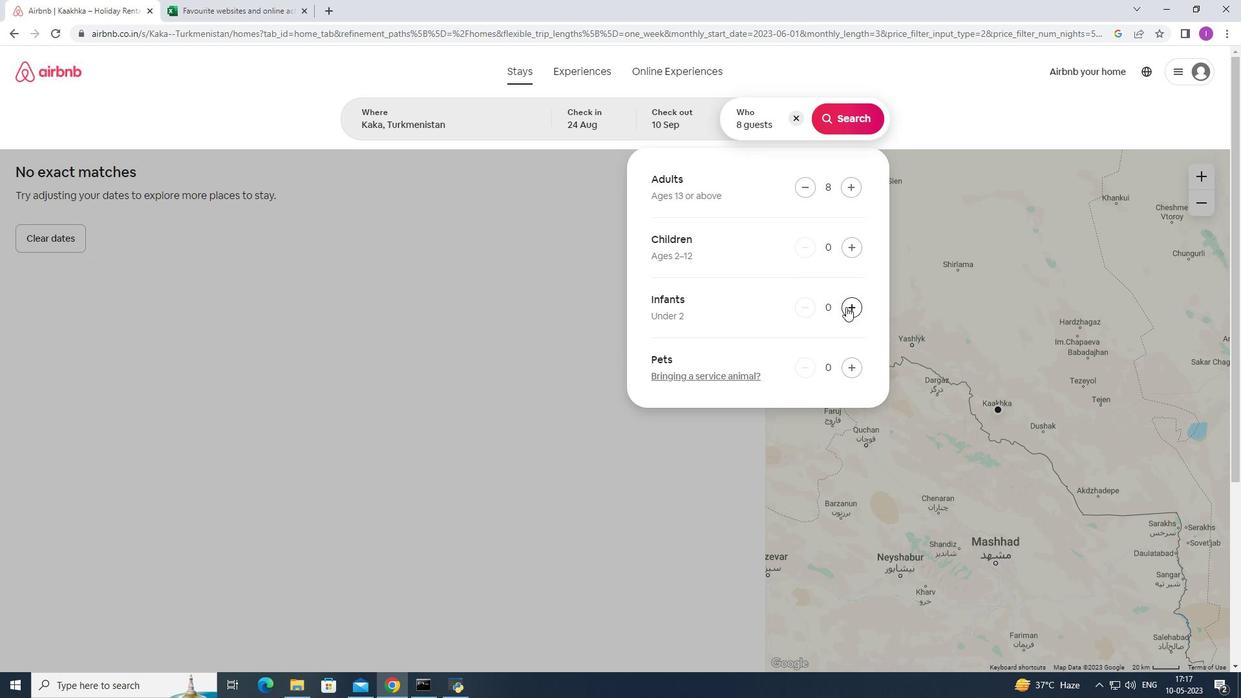 
Action: Mouse pressed left at (846, 307)
Screenshot: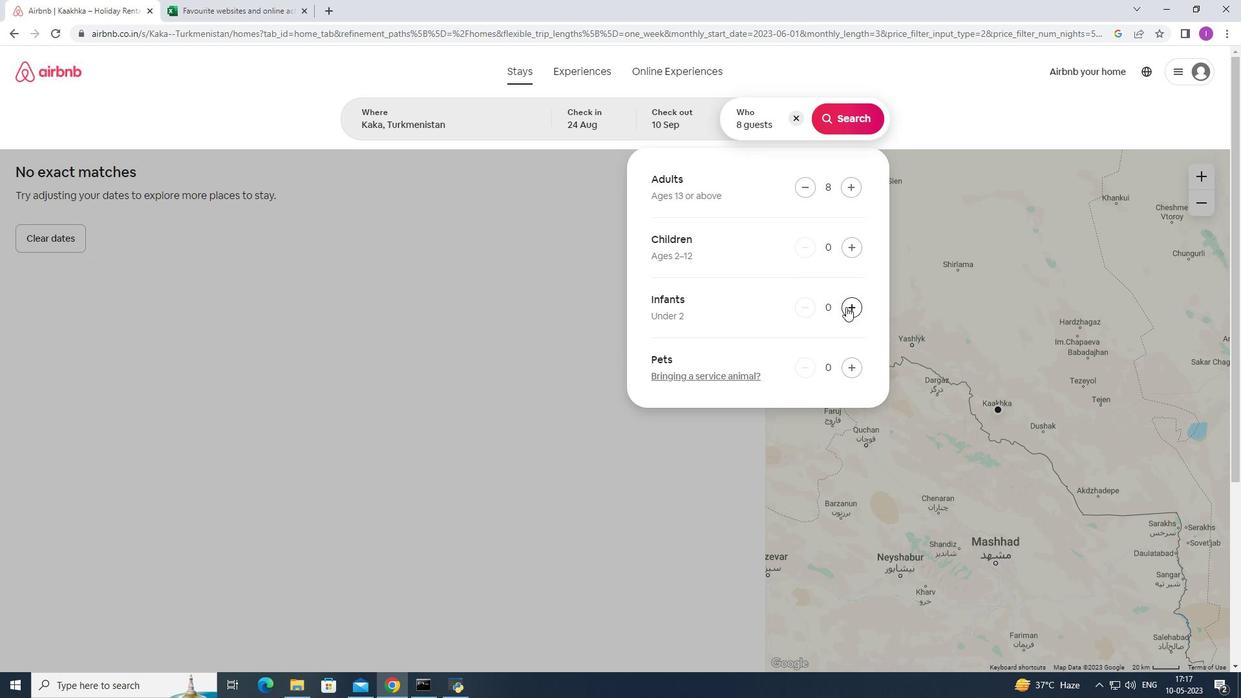 
Action: Mouse pressed left at (846, 307)
Screenshot: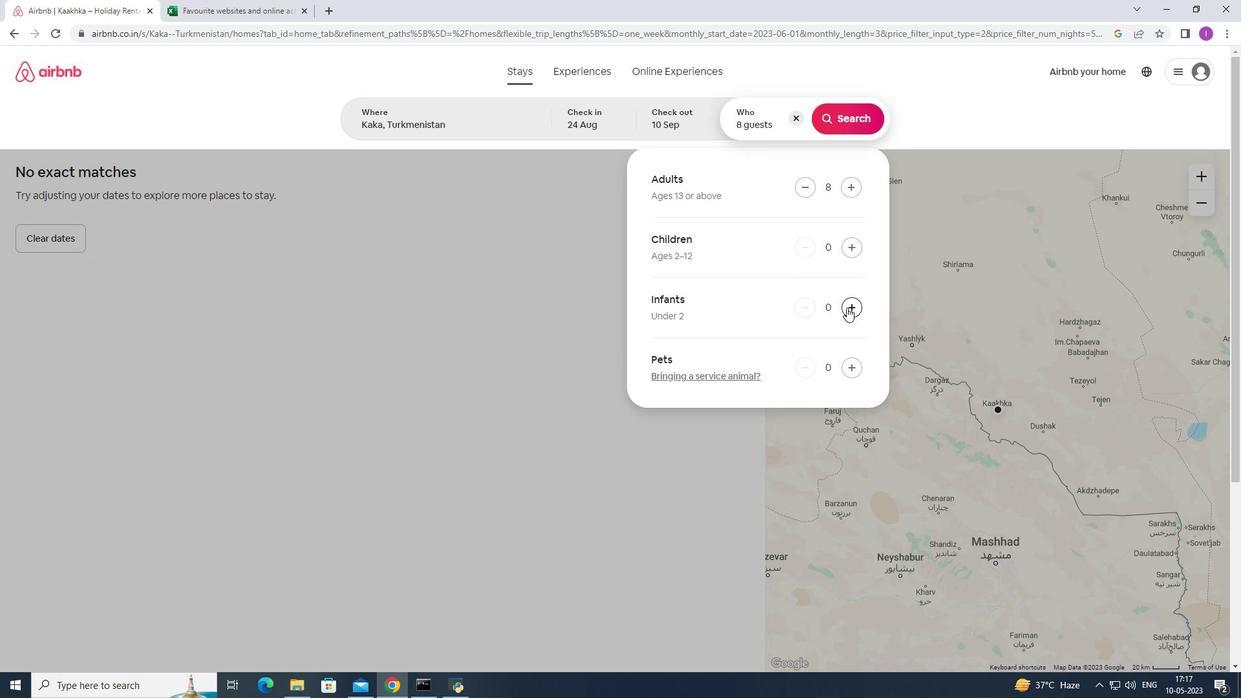 
Action: Mouse moved to (848, 245)
Screenshot: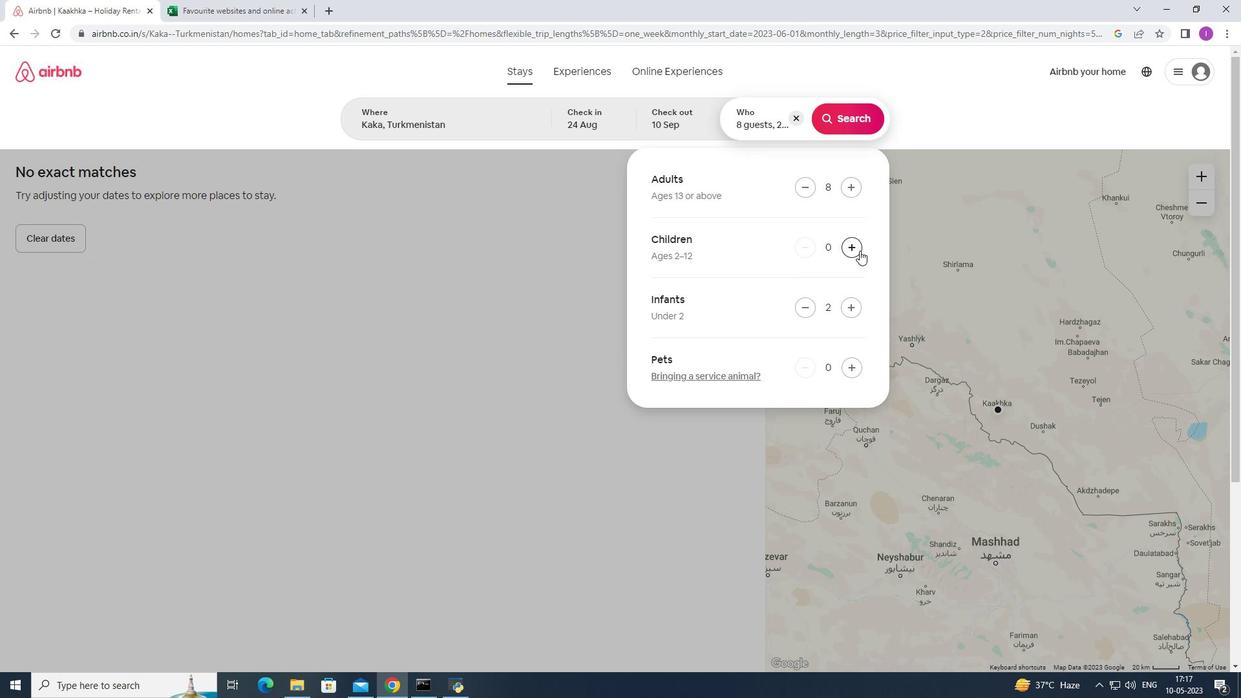 
Action: Mouse pressed left at (848, 245)
Screenshot: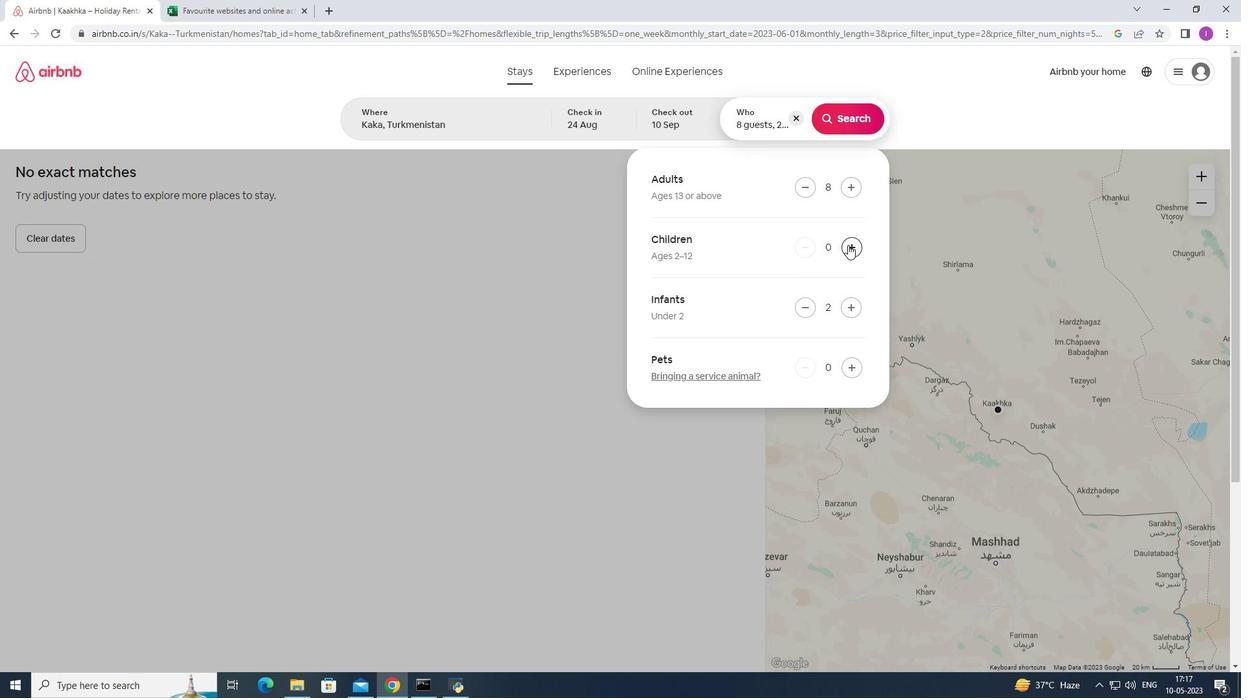 
Action: Mouse pressed left at (848, 245)
Screenshot: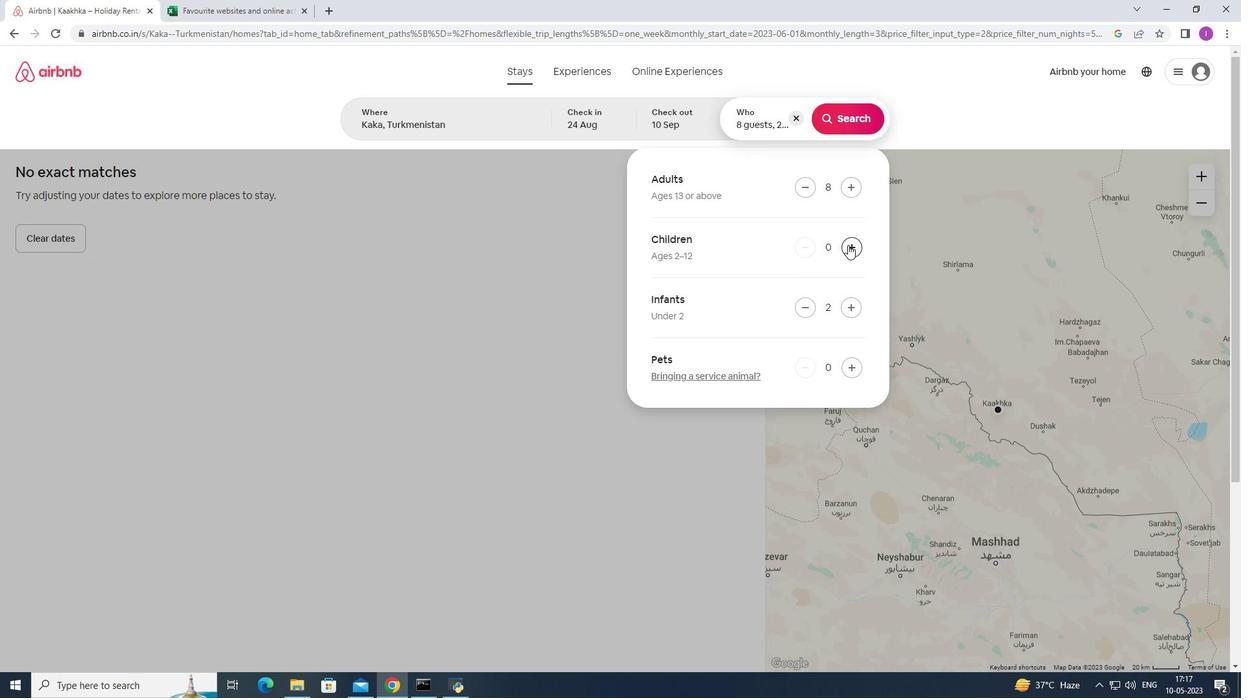 
Action: Mouse moved to (805, 310)
Screenshot: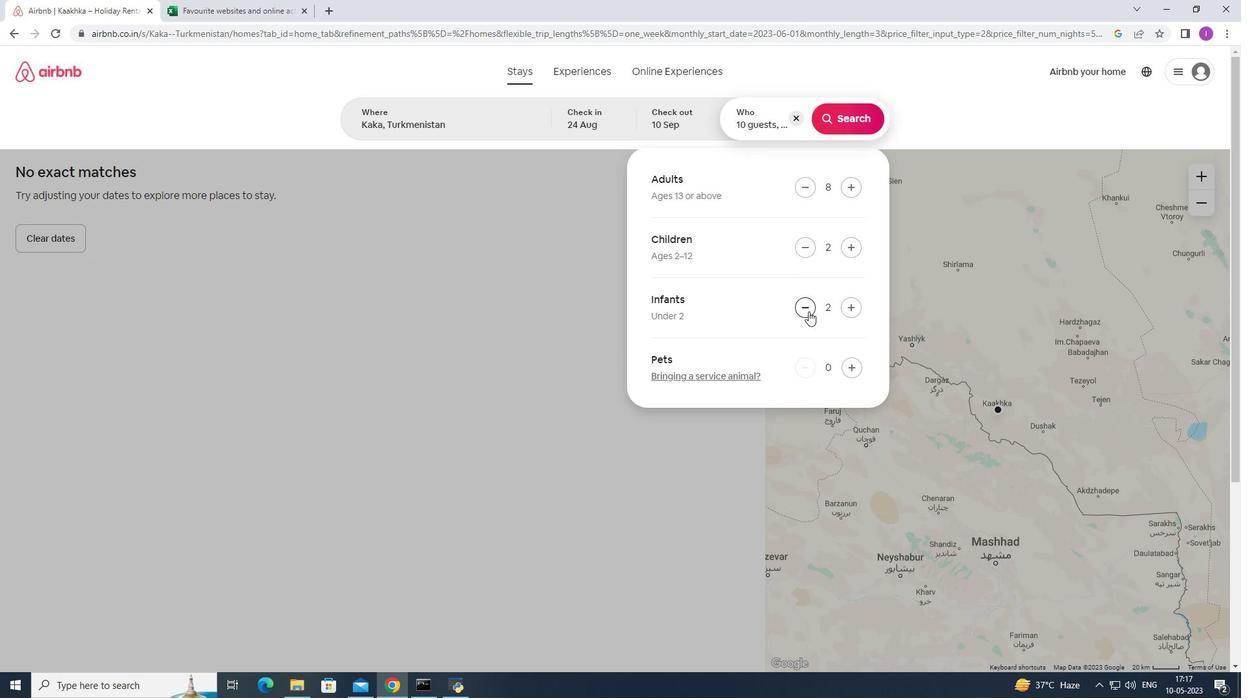 
Action: Mouse pressed left at (805, 310)
Screenshot: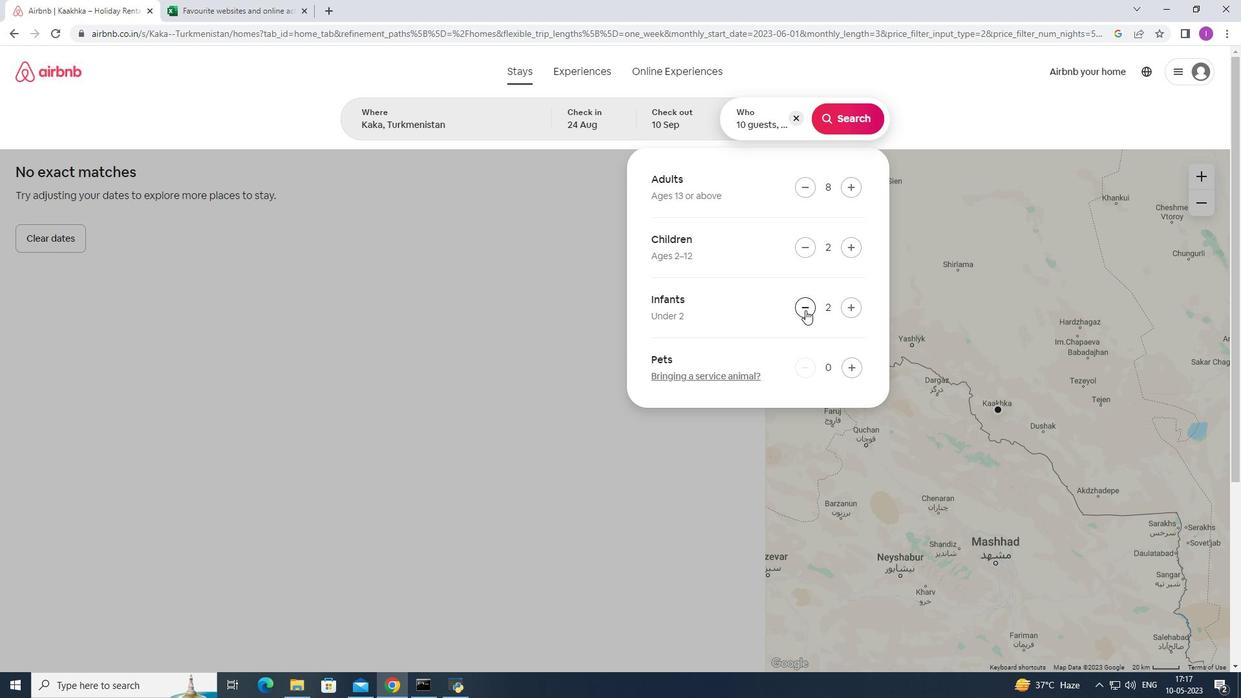 
Action: Mouse moved to (1221, 12)
Screenshot: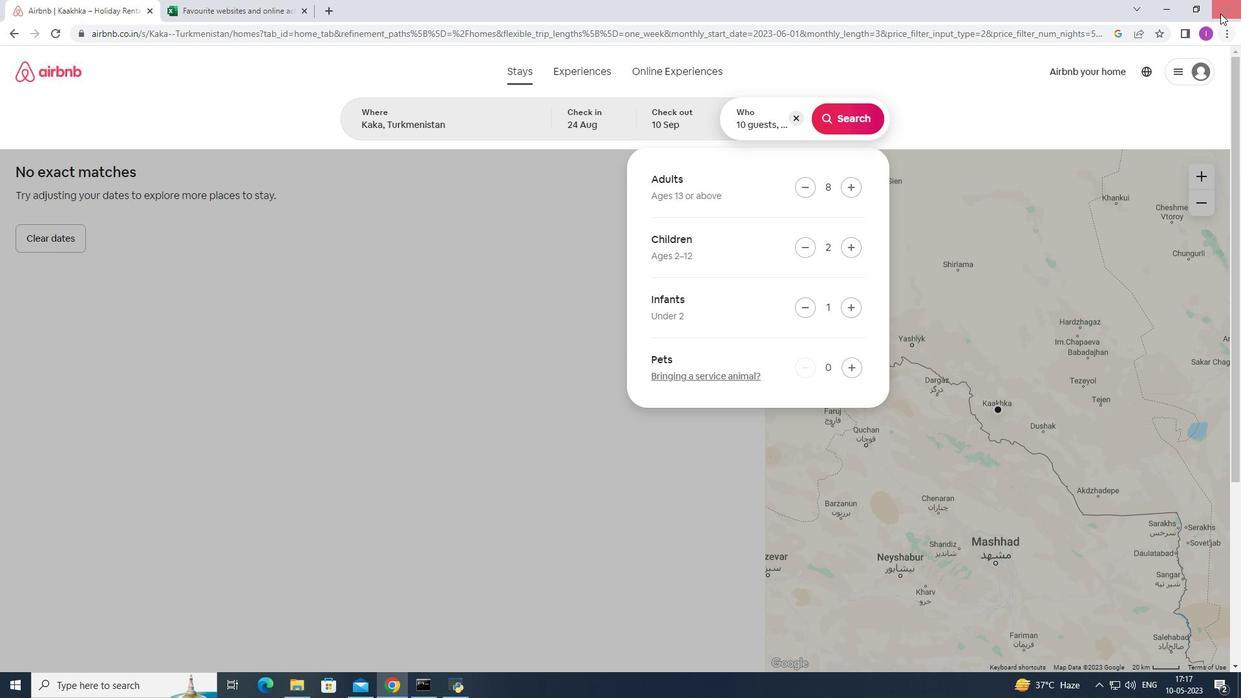 
Action: Mouse pressed left at (1221, 12)
Screenshot: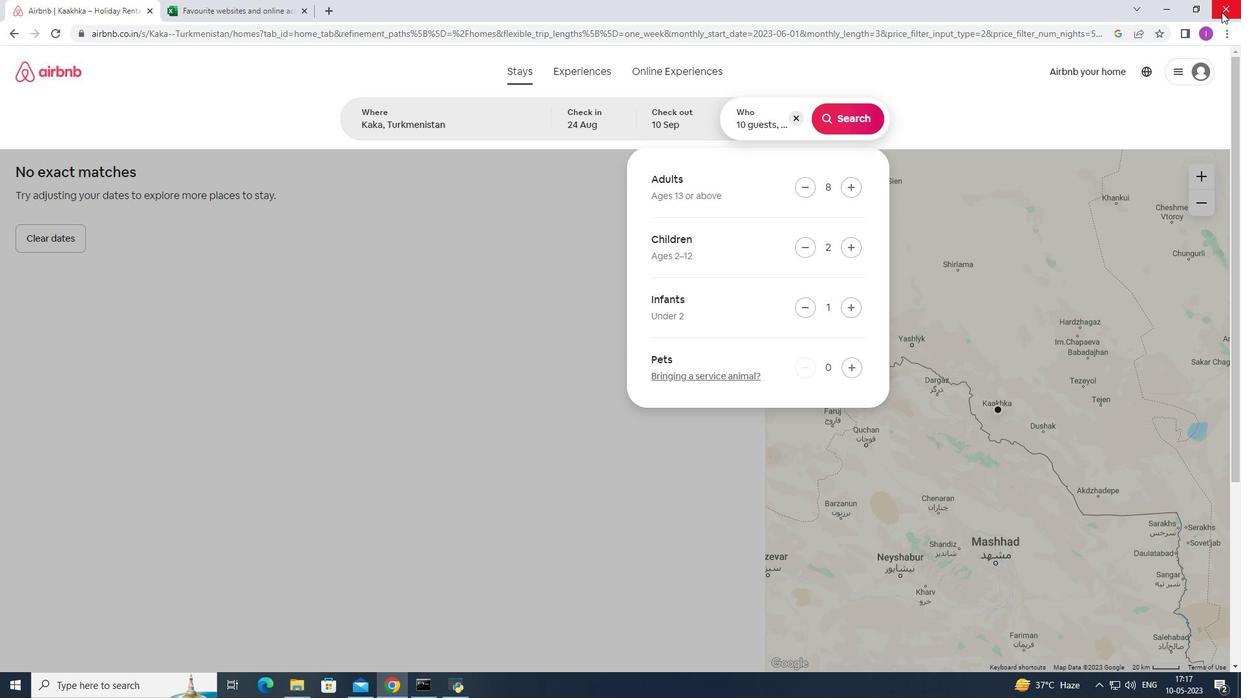 
Action: Mouse moved to (1139, 128)
Screenshot: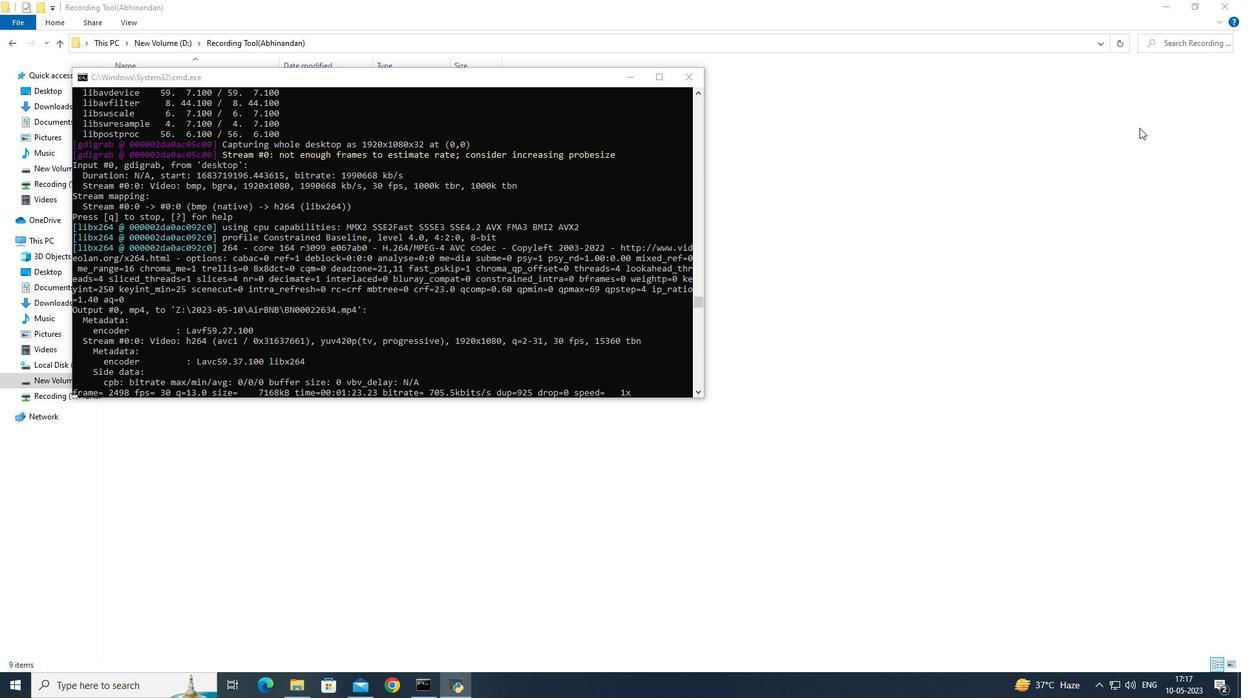 
